 Task: Find connections with filter location Araguari with filter topic #Investingwith filter profile language French with filter current company Hire Rightt - Executive Search with filter school Acropolis Institute of Technology and Research, Manglia Chouraha, Indore with filter industry Musicians with filter service category Relocation with filter keywords title Sports Volunteer
Action: Mouse moved to (508, 96)
Screenshot: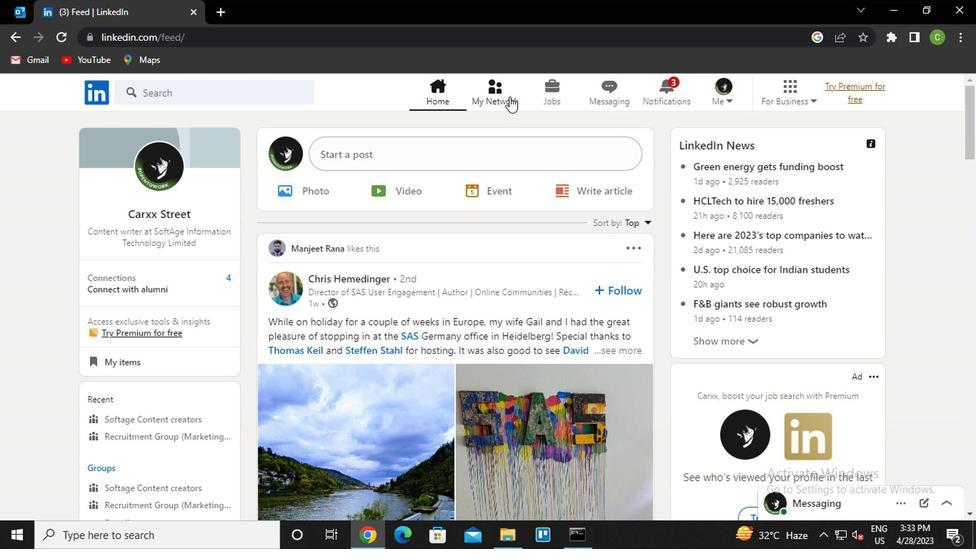
Action: Mouse pressed left at (508, 96)
Screenshot: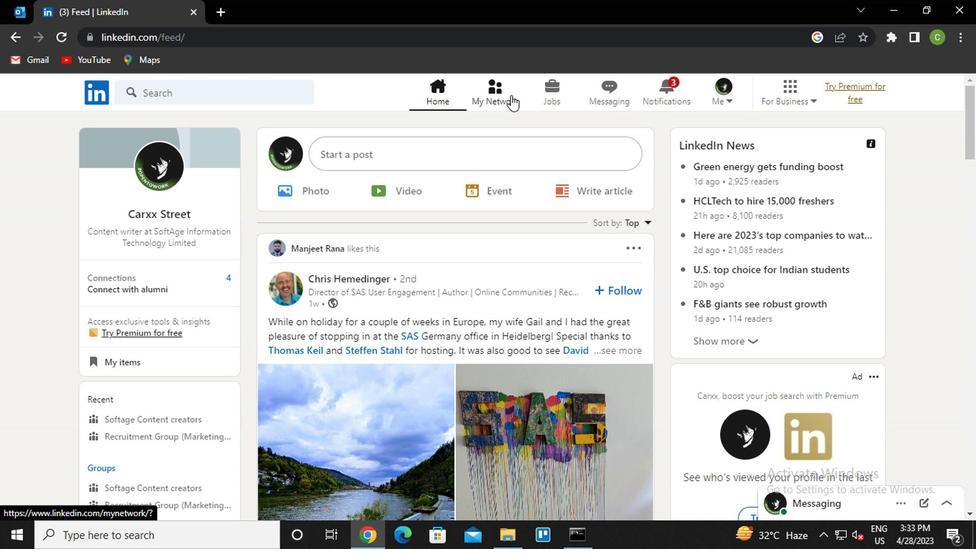 
Action: Mouse moved to (489, 90)
Screenshot: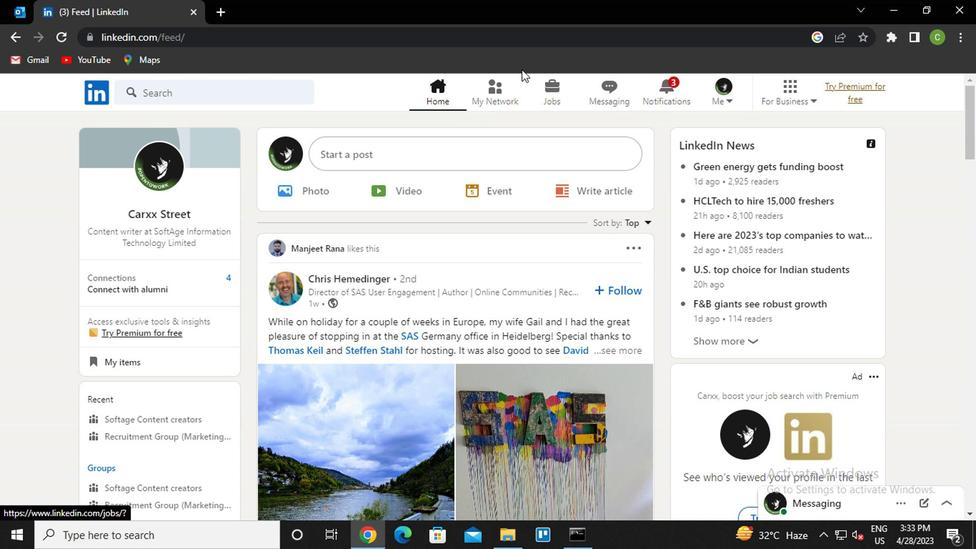 
Action: Mouse pressed left at (489, 90)
Screenshot: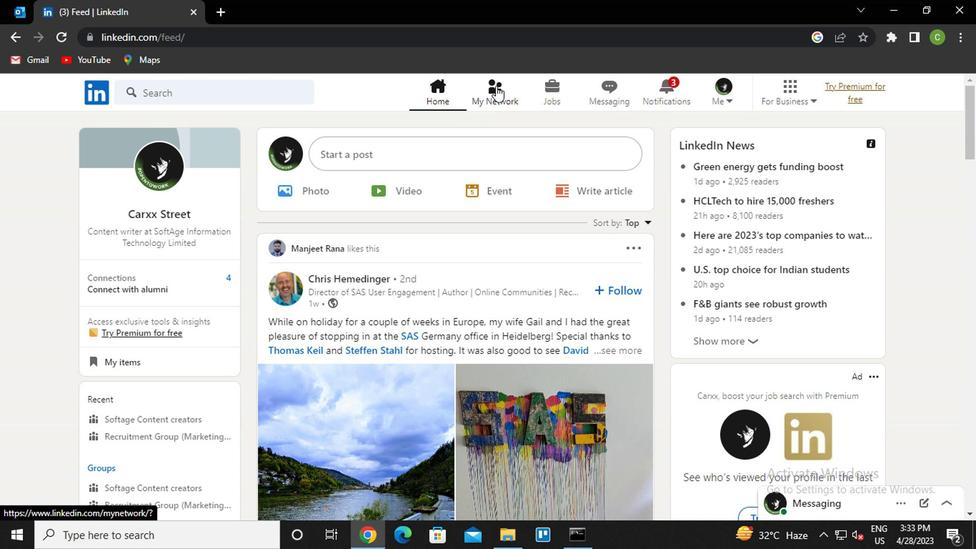 
Action: Mouse moved to (196, 174)
Screenshot: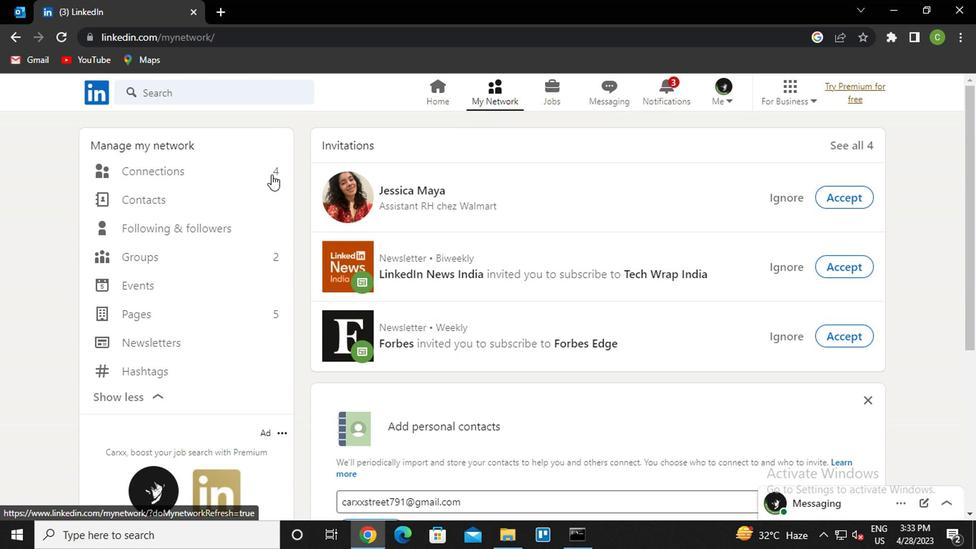 
Action: Mouse pressed left at (196, 174)
Screenshot: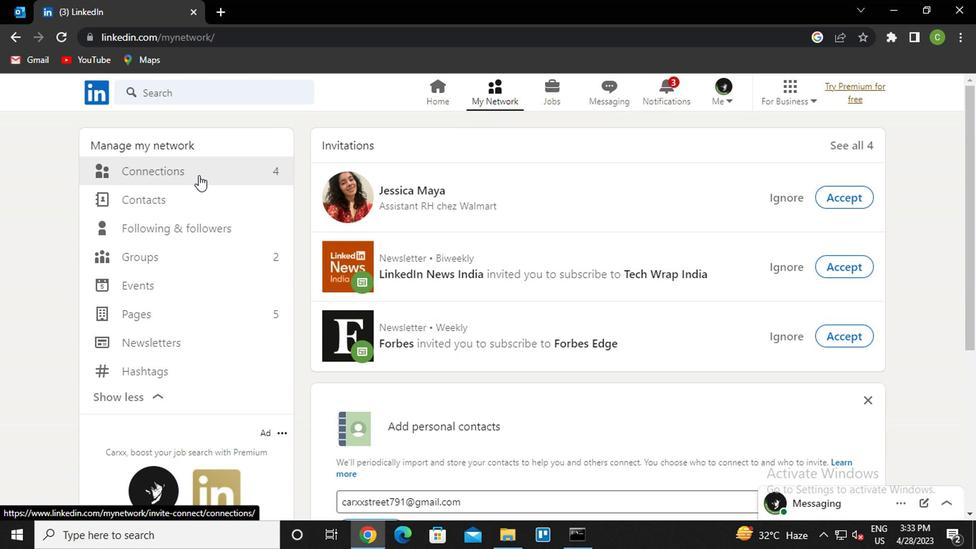 
Action: Mouse moved to (581, 173)
Screenshot: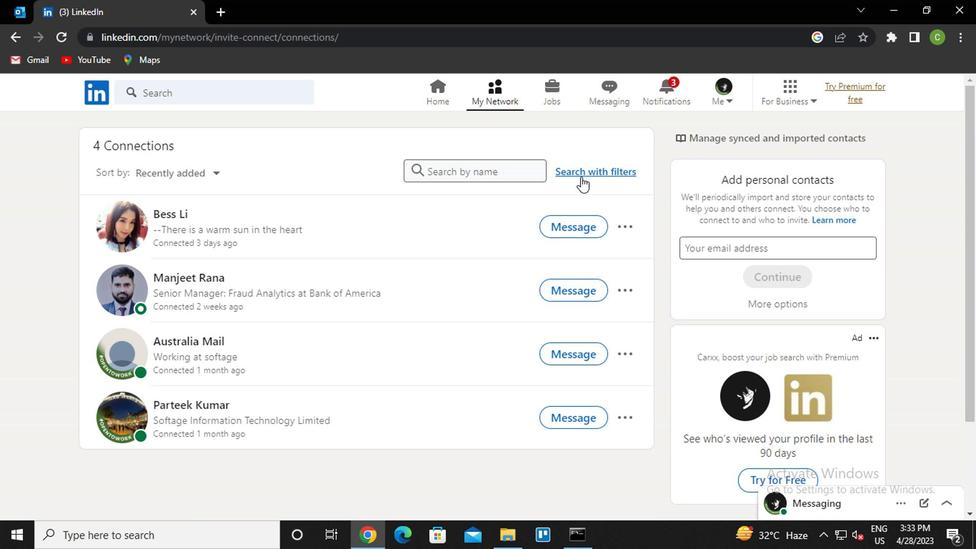 
Action: Mouse pressed left at (581, 173)
Screenshot: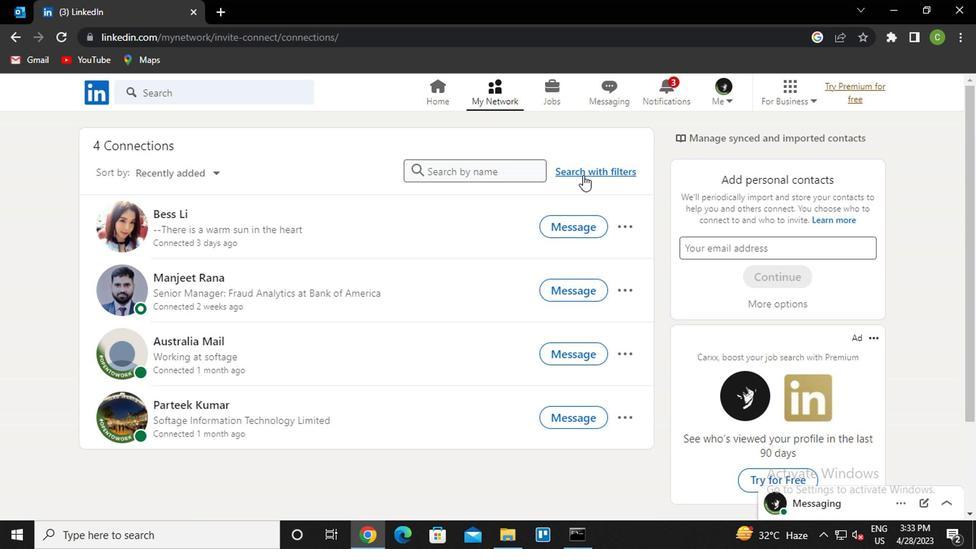 
Action: Mouse moved to (539, 130)
Screenshot: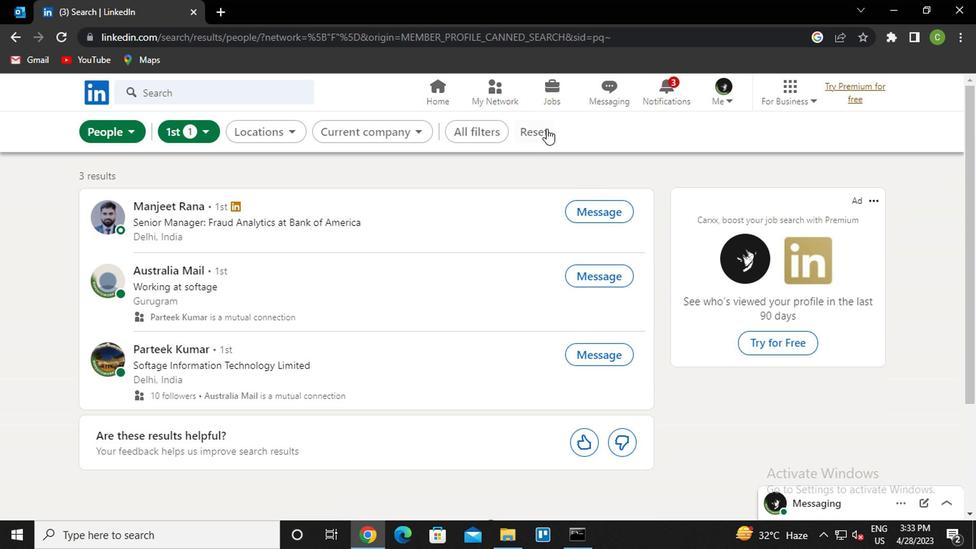 
Action: Mouse pressed left at (539, 130)
Screenshot: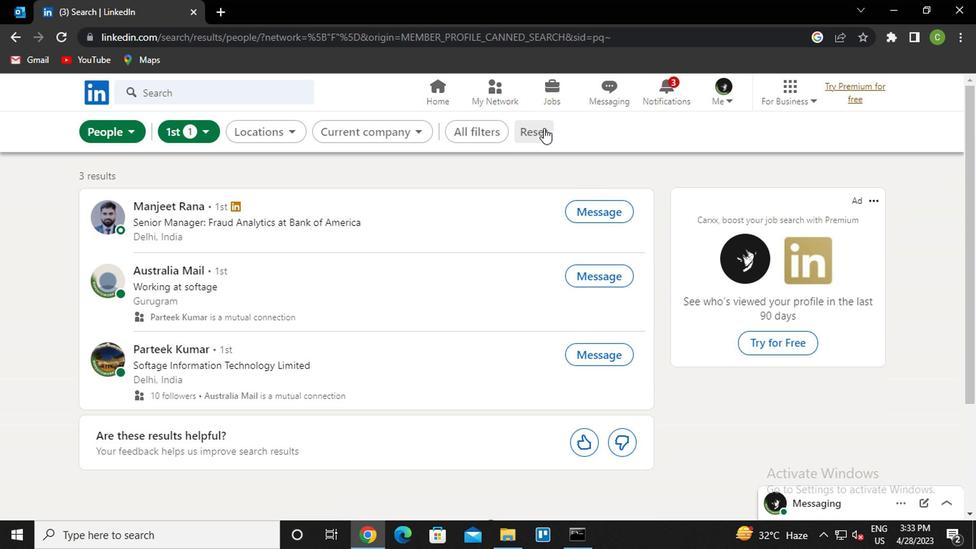
Action: Mouse moved to (508, 134)
Screenshot: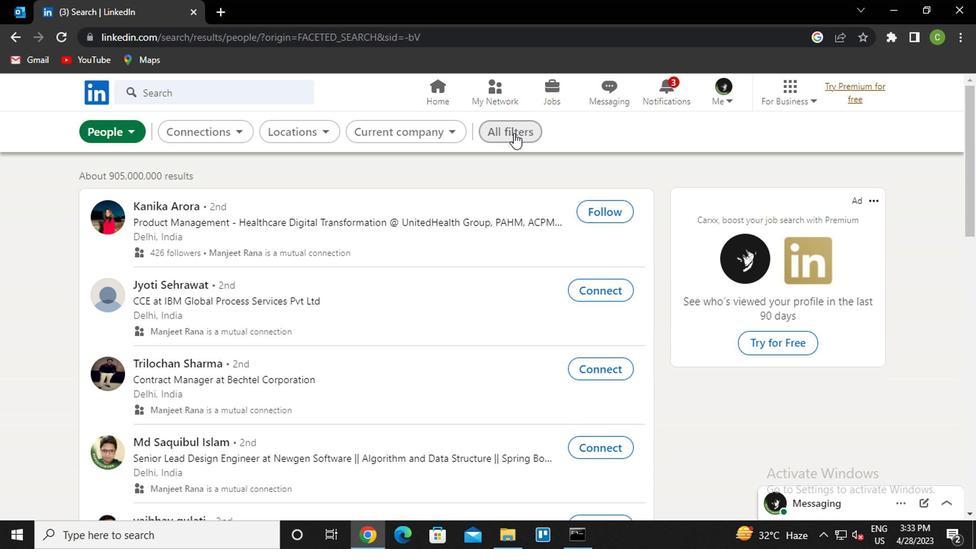
Action: Mouse pressed left at (508, 134)
Screenshot: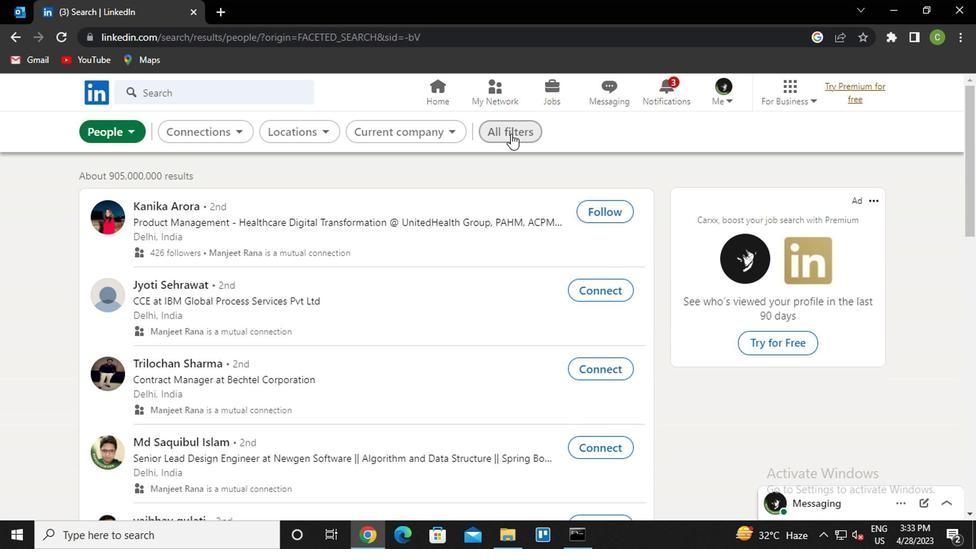 
Action: Mouse moved to (620, 225)
Screenshot: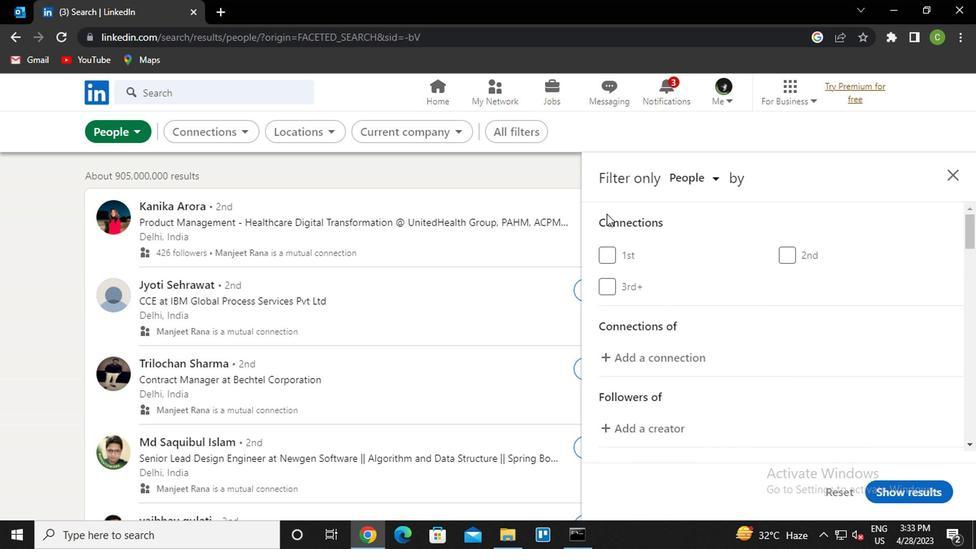
Action: Mouse scrolled (620, 224) with delta (0, 0)
Screenshot: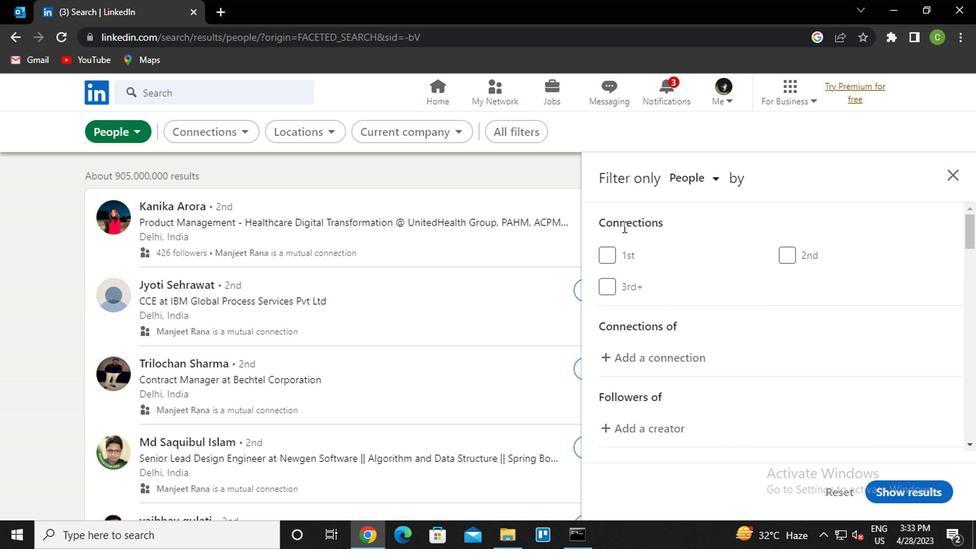 
Action: Mouse scrolled (620, 224) with delta (0, 0)
Screenshot: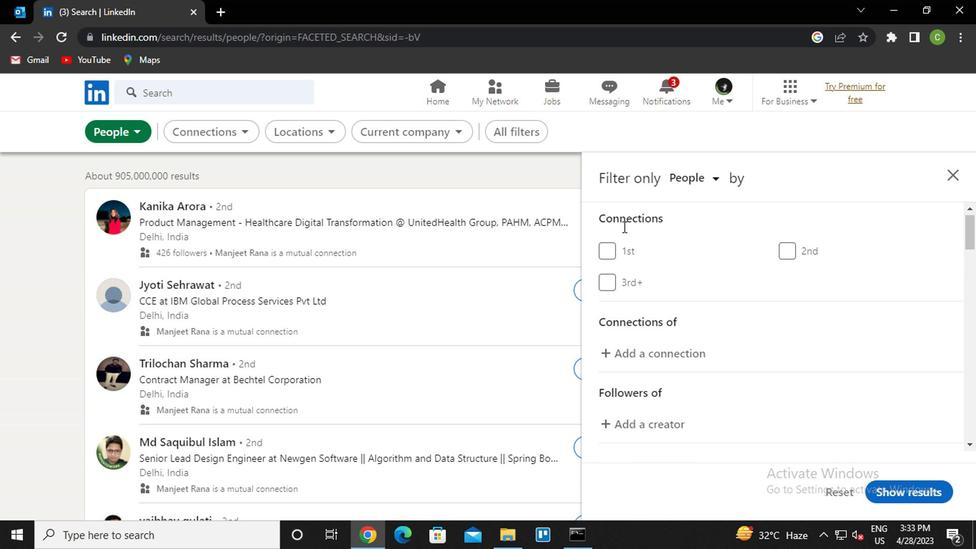 
Action: Mouse scrolled (620, 224) with delta (0, 0)
Screenshot: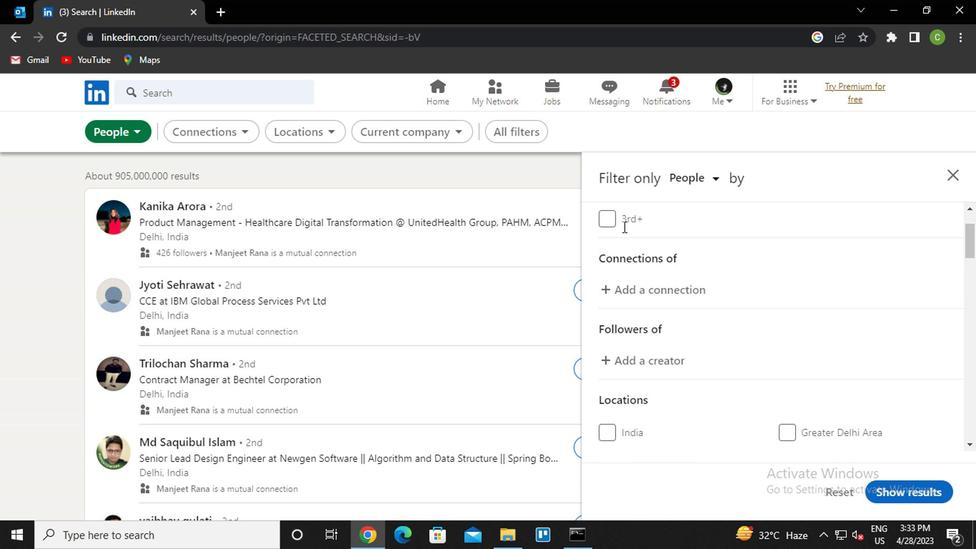
Action: Mouse moved to (802, 346)
Screenshot: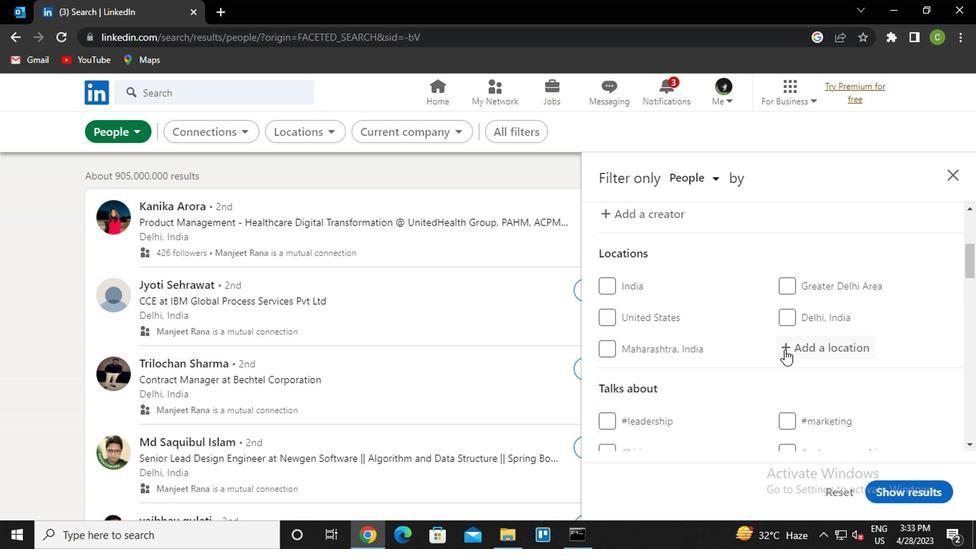 
Action: Mouse pressed left at (802, 346)
Screenshot: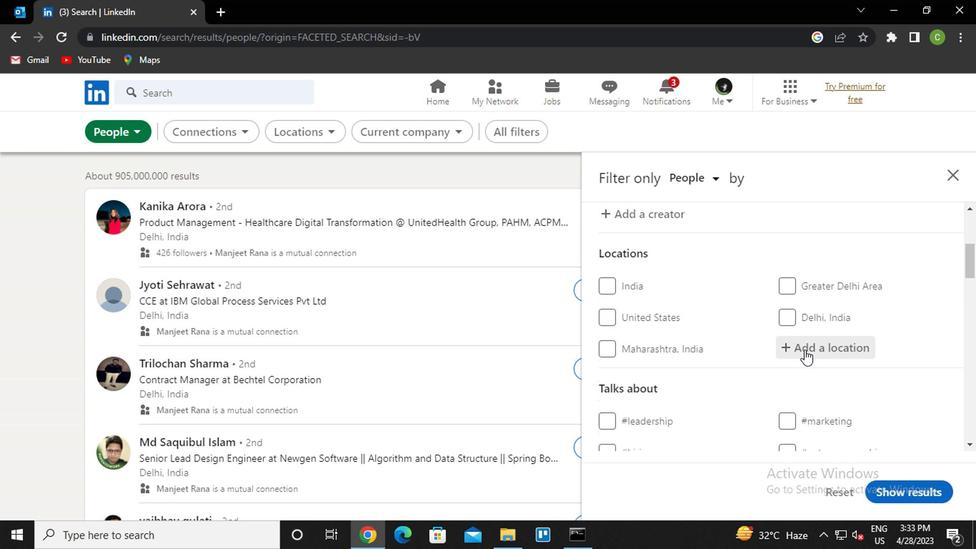 
Action: Key pressed <Key.caps_lock>a<Key.caps_lock>raguari<Key.down><Key.enter>
Screenshot: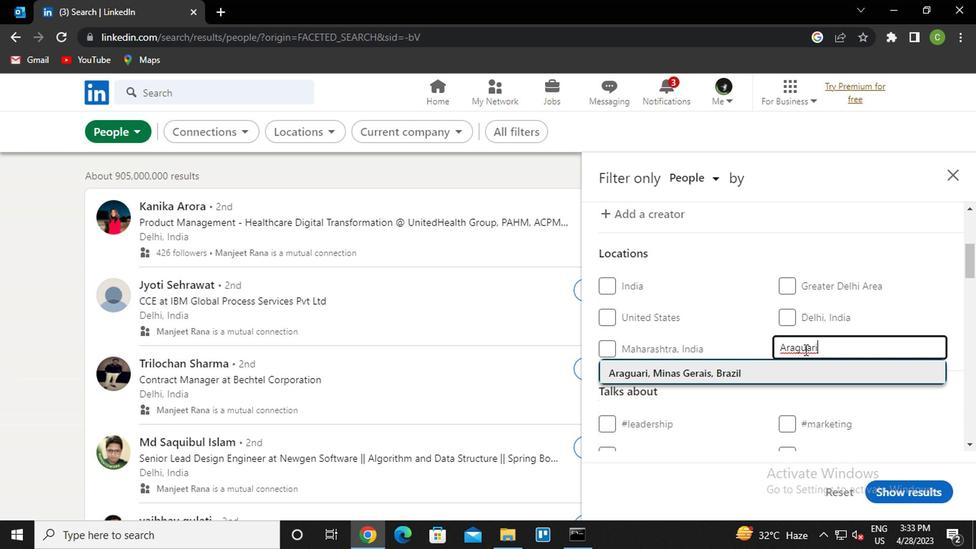 
Action: Mouse scrolled (802, 345) with delta (0, 0)
Screenshot: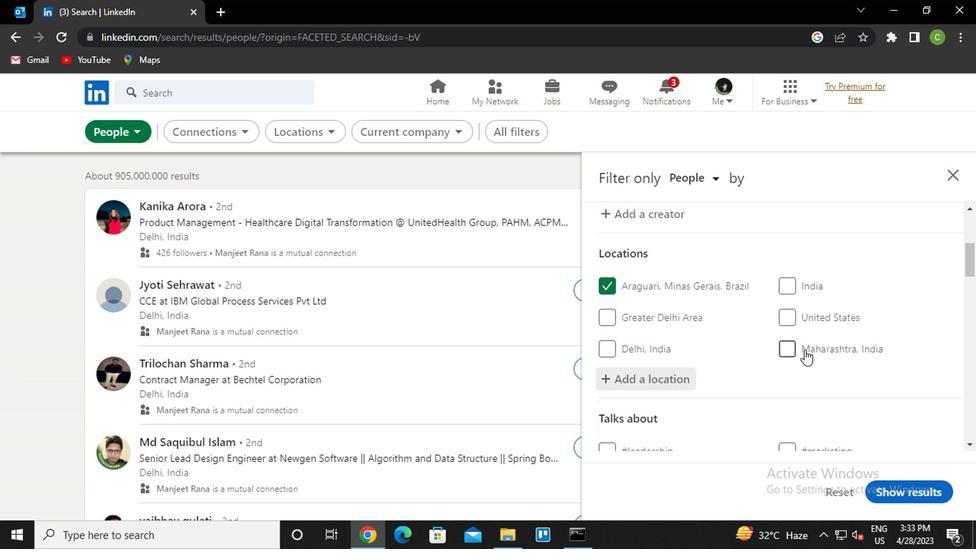 
Action: Mouse scrolled (802, 345) with delta (0, 0)
Screenshot: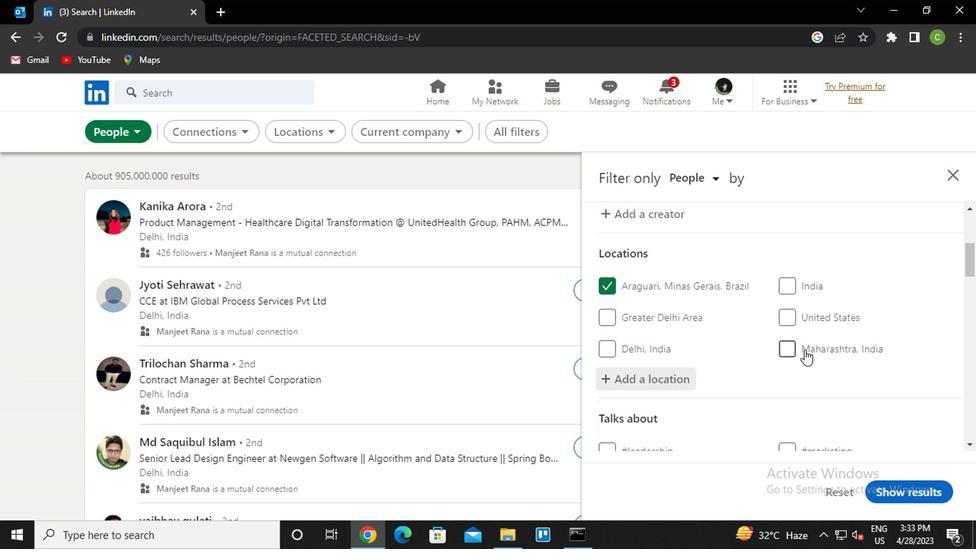
Action: Mouse moved to (823, 374)
Screenshot: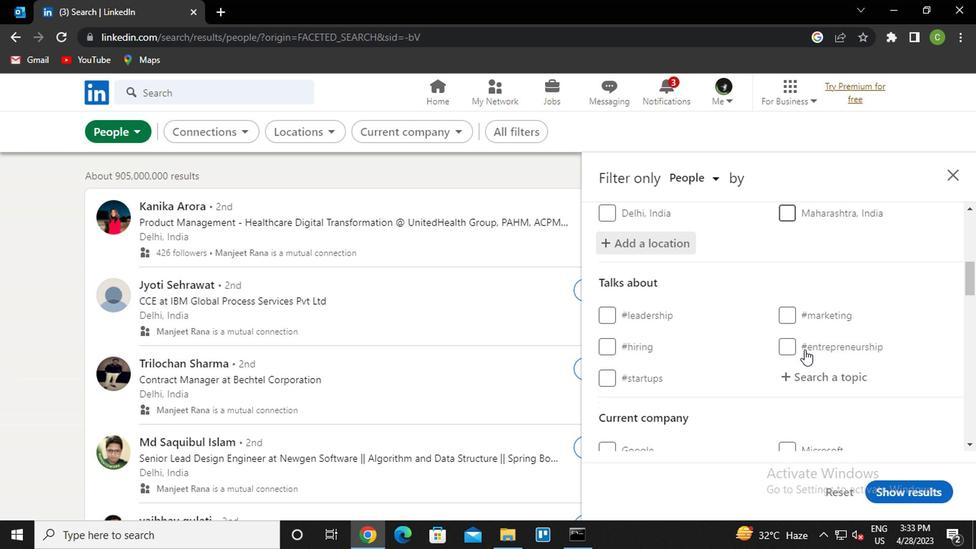 
Action: Mouse pressed left at (823, 374)
Screenshot: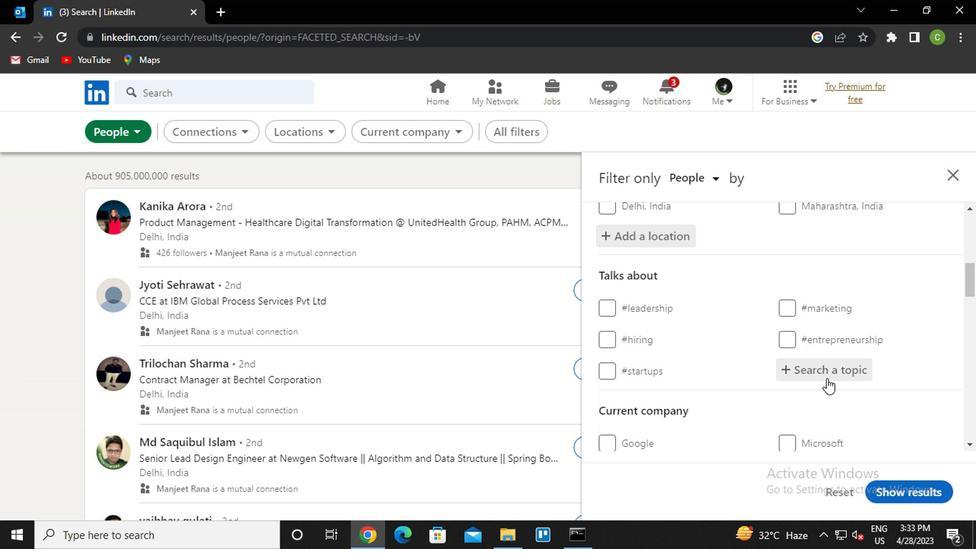 
Action: Key pressed invet<Key.backspace>sting<Key.down><Key.enter>
Screenshot: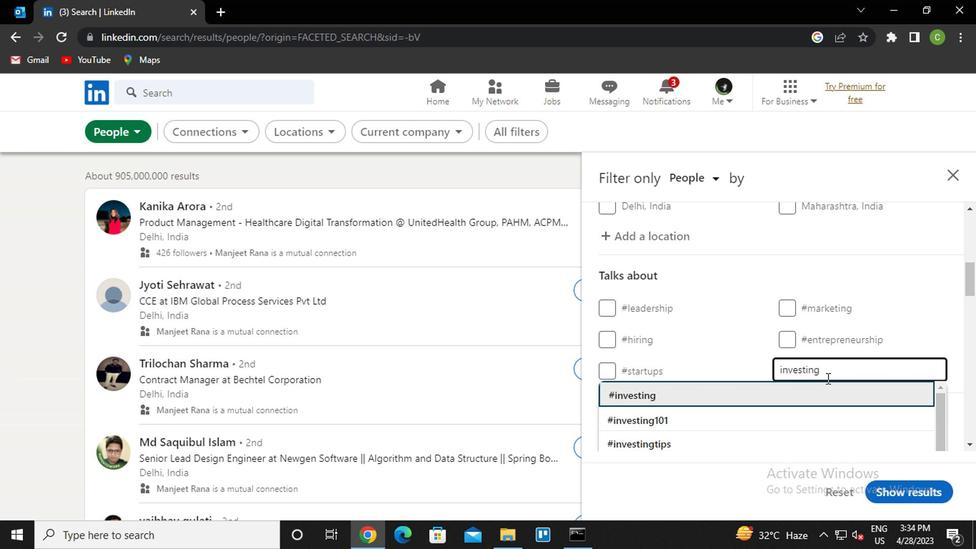 
Action: Mouse scrolled (823, 373) with delta (0, -1)
Screenshot: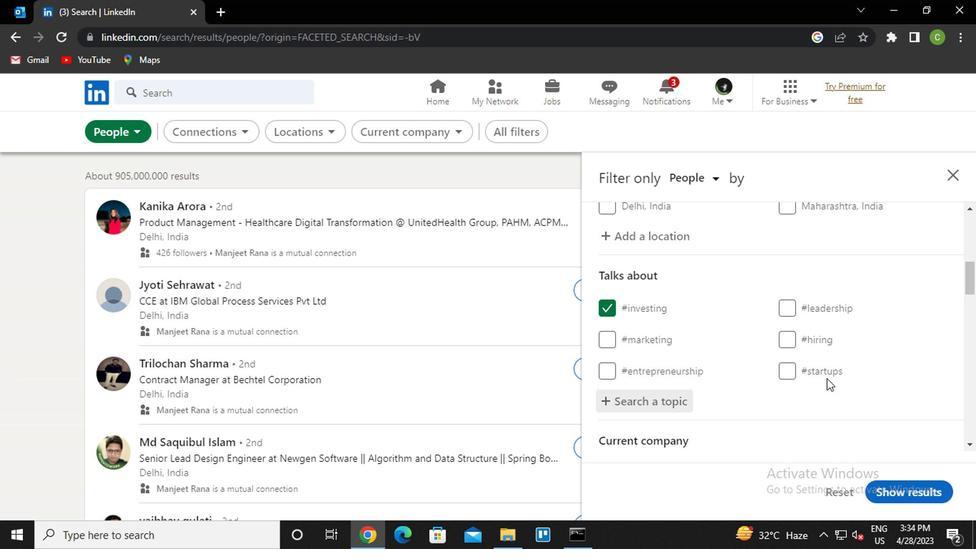 
Action: Mouse scrolled (823, 373) with delta (0, -1)
Screenshot: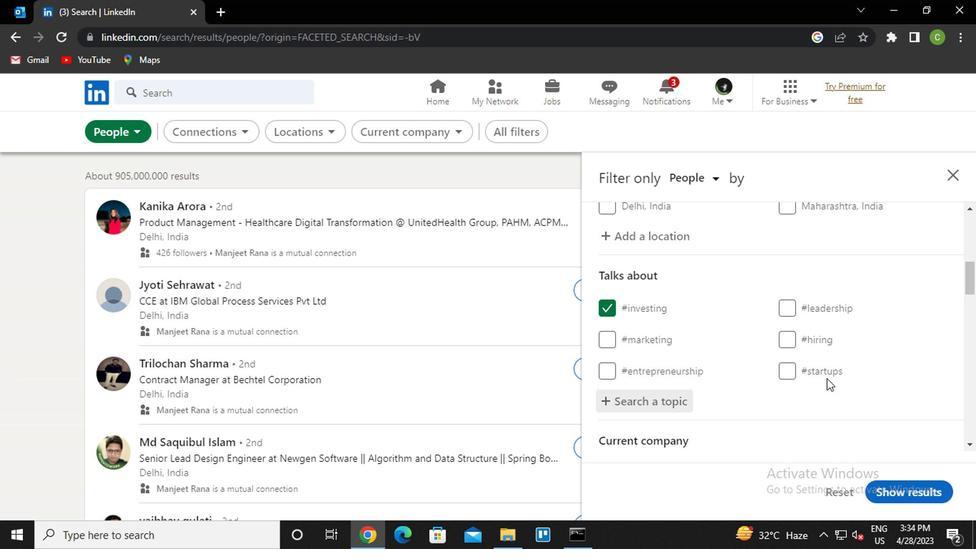 
Action: Mouse scrolled (823, 373) with delta (0, -1)
Screenshot: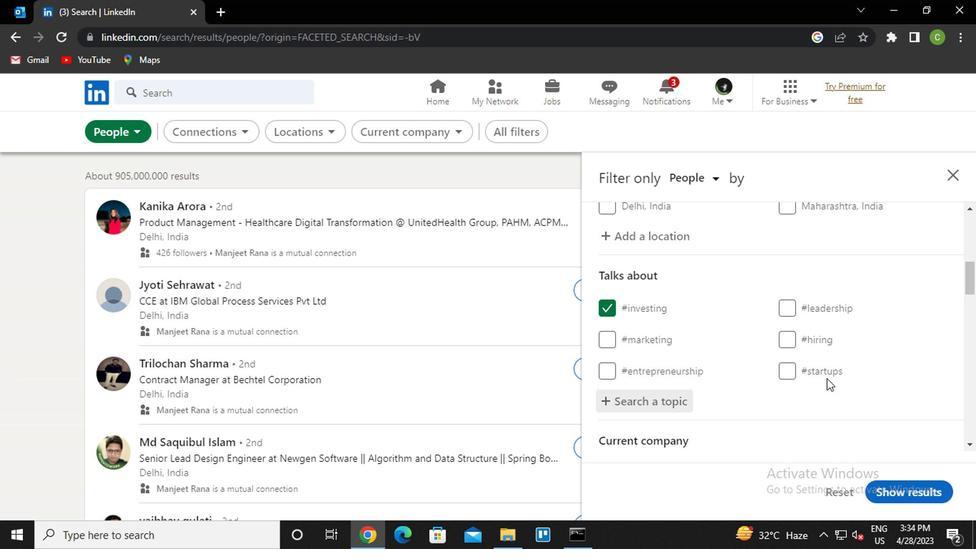 
Action: Mouse scrolled (823, 373) with delta (0, -1)
Screenshot: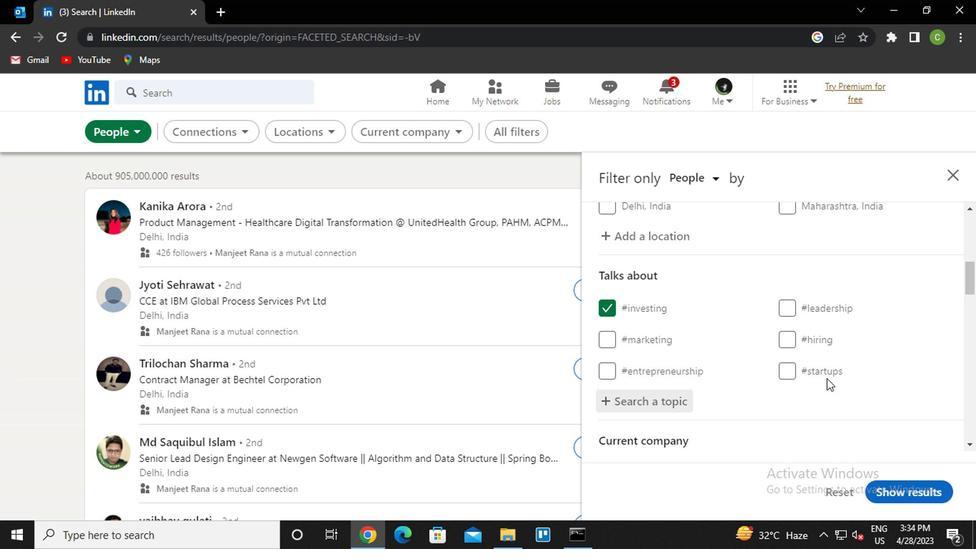 
Action: Mouse scrolled (823, 373) with delta (0, -1)
Screenshot: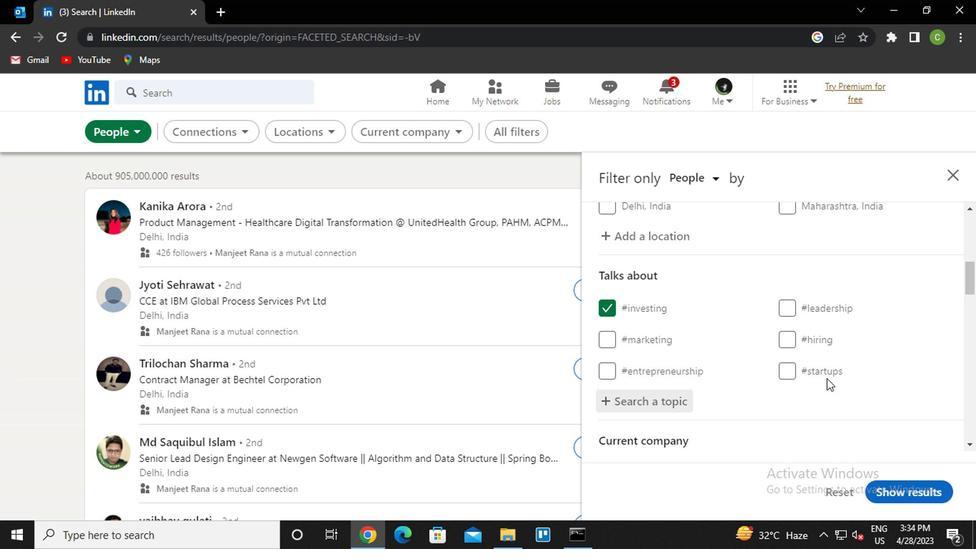 
Action: Mouse scrolled (823, 373) with delta (0, -1)
Screenshot: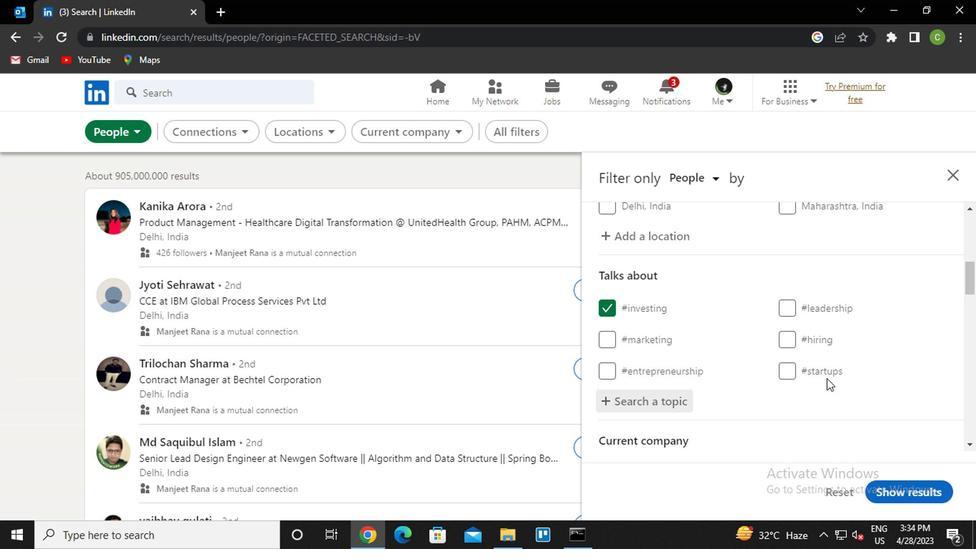 
Action: Mouse scrolled (823, 373) with delta (0, -1)
Screenshot: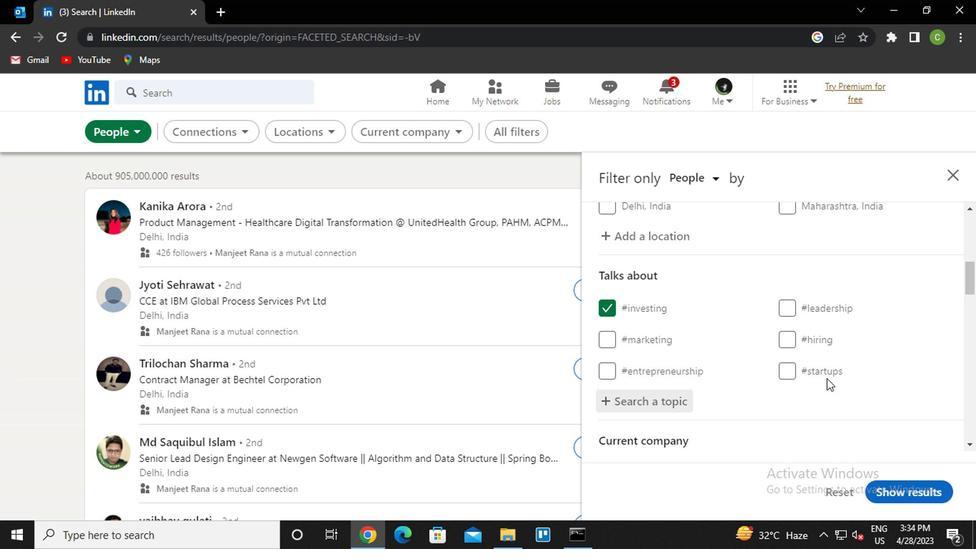 
Action: Mouse scrolled (823, 373) with delta (0, -1)
Screenshot: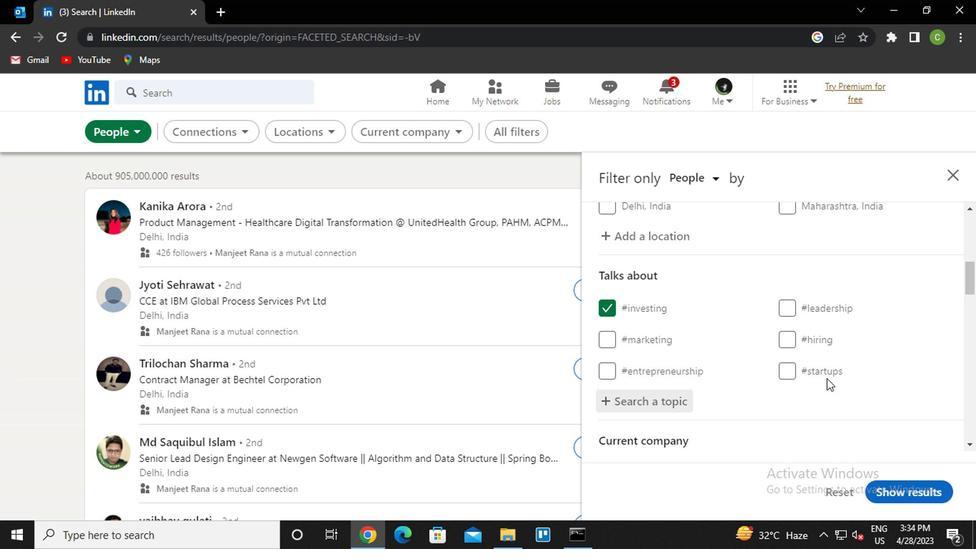 
Action: Mouse scrolled (823, 373) with delta (0, -1)
Screenshot: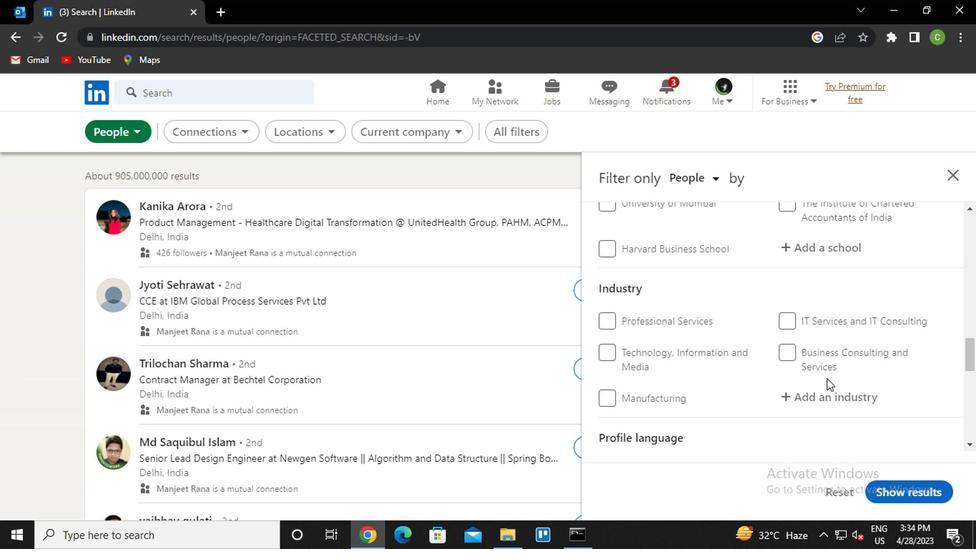 
Action: Mouse scrolled (823, 373) with delta (0, -1)
Screenshot: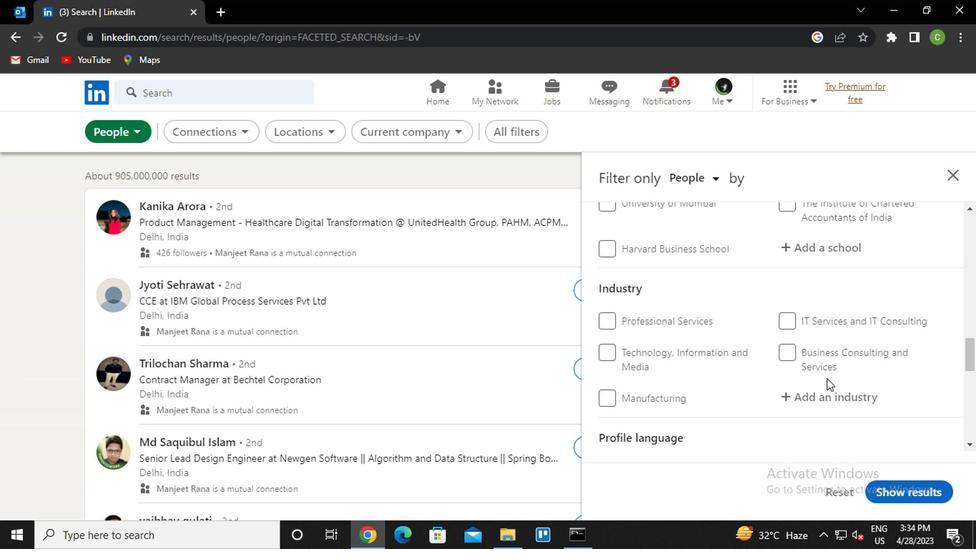 
Action: Mouse scrolled (823, 373) with delta (0, -1)
Screenshot: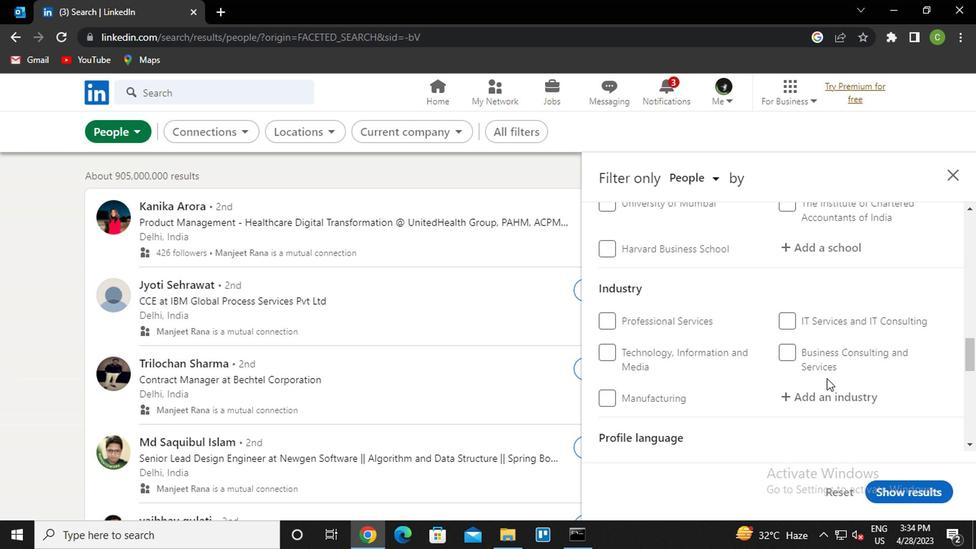 
Action: Mouse scrolled (823, 373) with delta (0, -1)
Screenshot: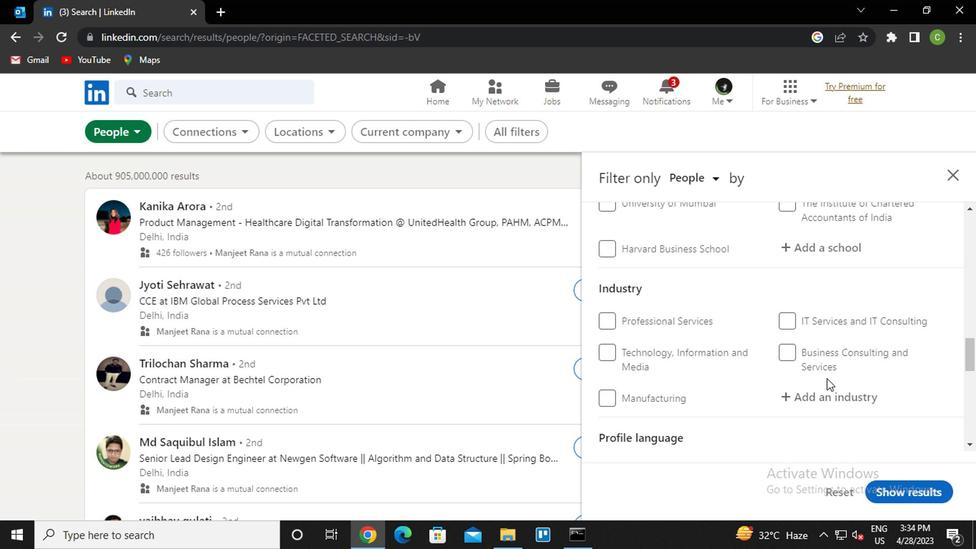 
Action: Mouse scrolled (823, 373) with delta (0, -1)
Screenshot: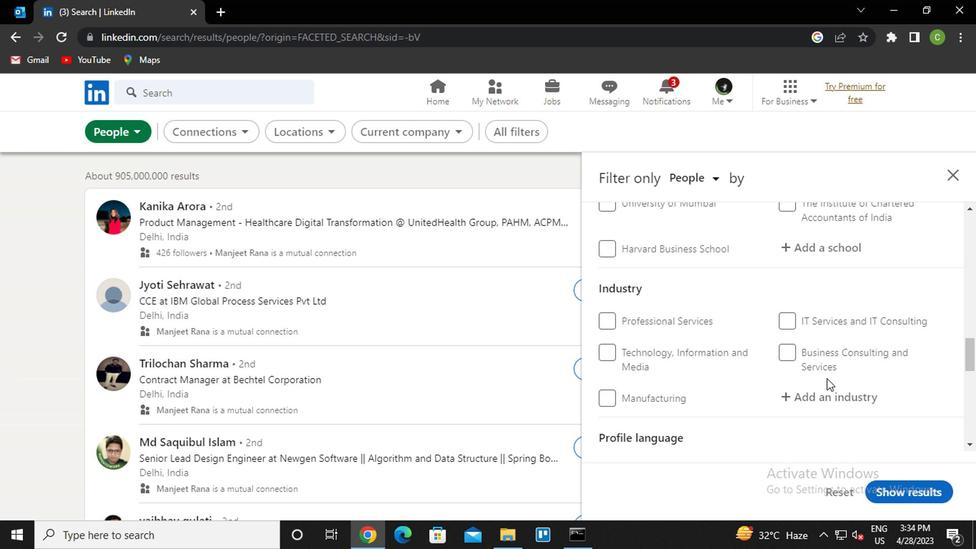 
Action: Mouse scrolled (823, 373) with delta (0, -1)
Screenshot: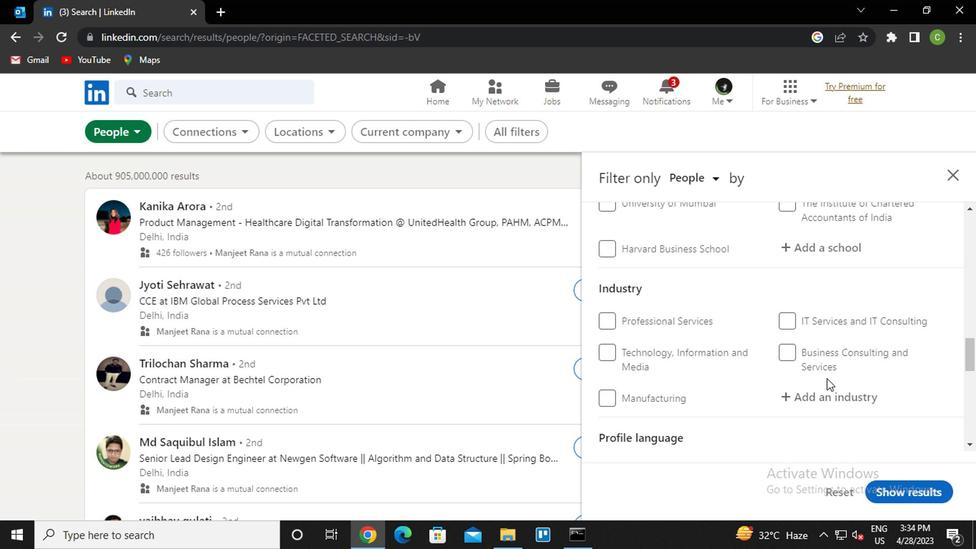 
Action: Mouse scrolled (823, 373) with delta (0, -1)
Screenshot: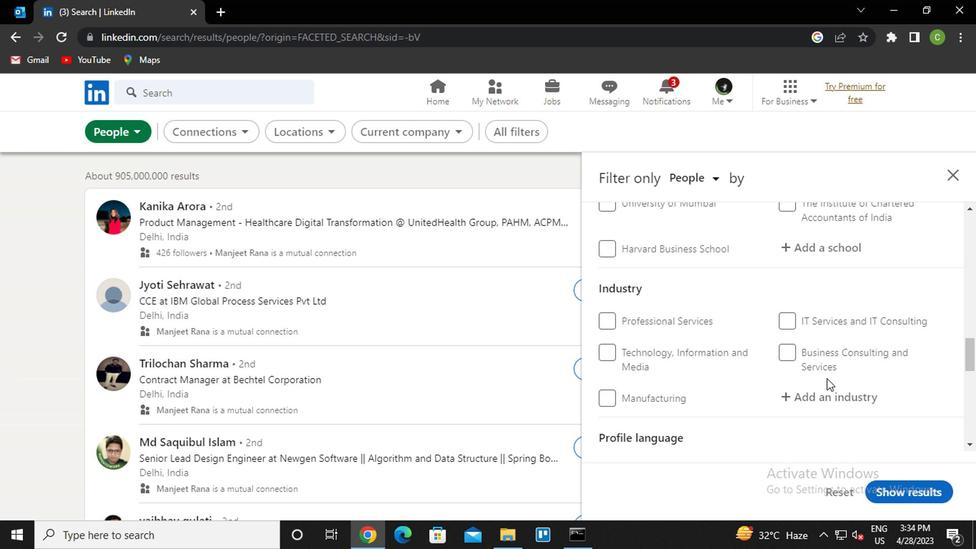 
Action: Mouse moved to (822, 351)
Screenshot: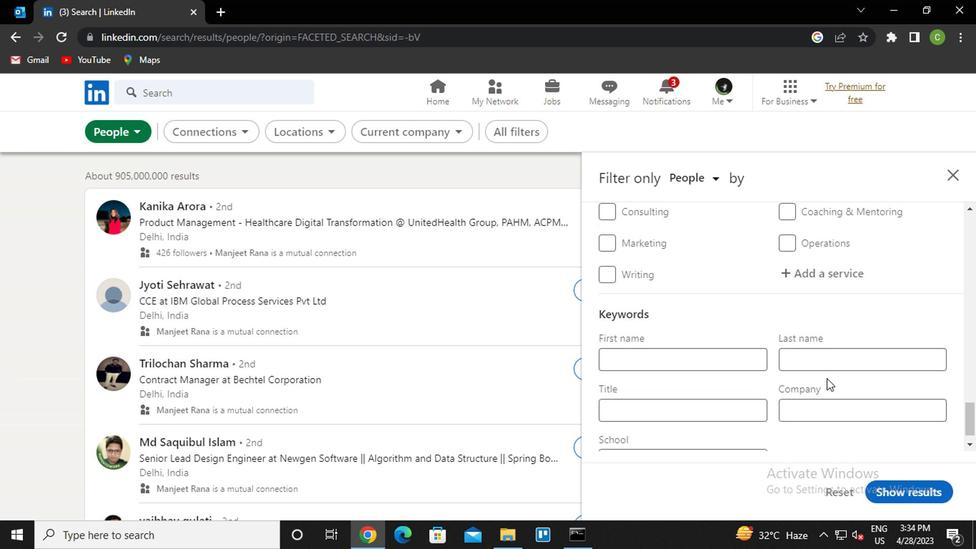 
Action: Mouse scrolled (822, 352) with delta (0, 1)
Screenshot: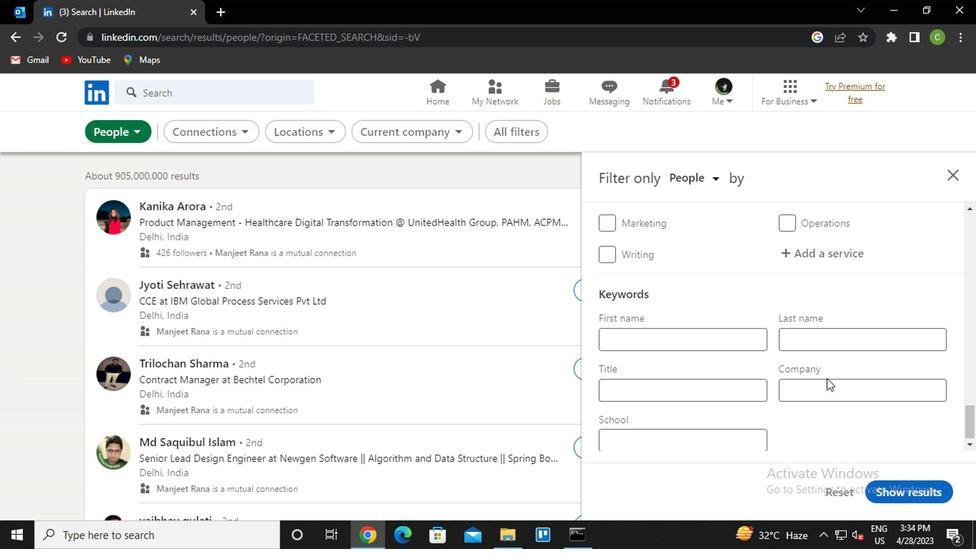 
Action: Mouse scrolled (822, 352) with delta (0, 1)
Screenshot: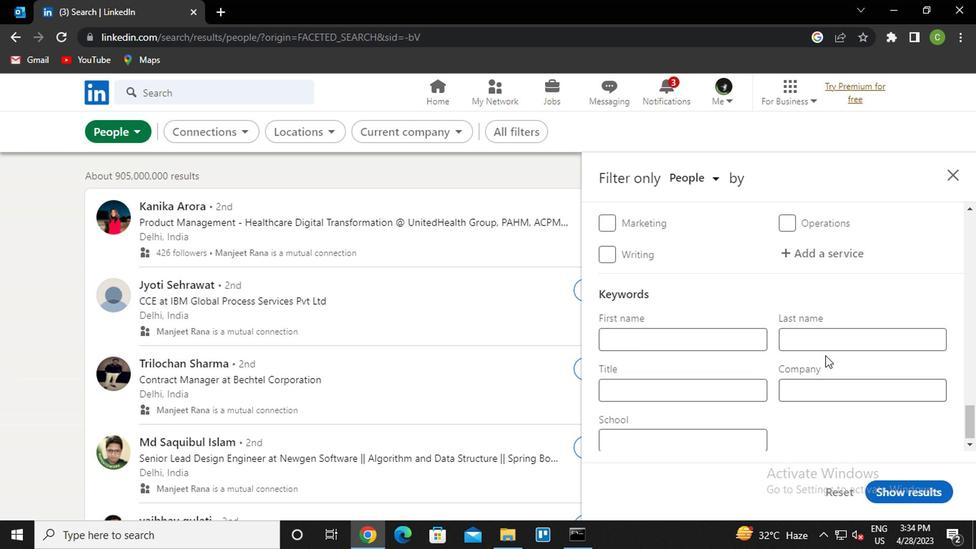 
Action: Mouse scrolled (822, 352) with delta (0, 1)
Screenshot: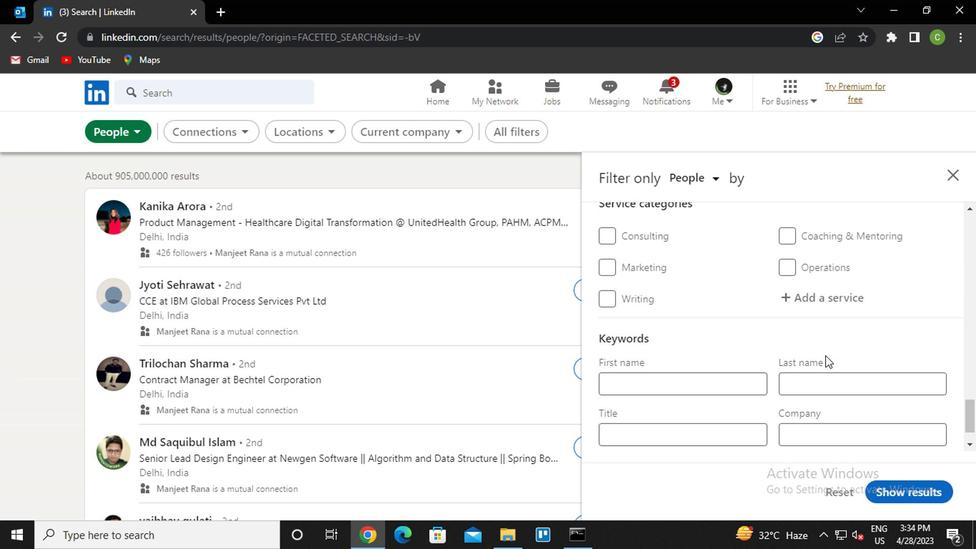 
Action: Mouse moved to (791, 317)
Screenshot: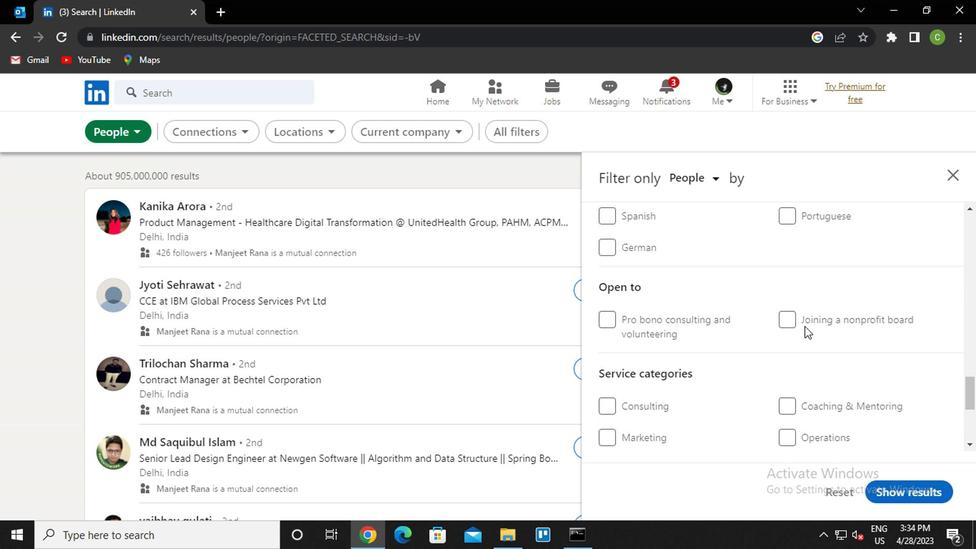 
Action: Mouse scrolled (791, 318) with delta (0, 0)
Screenshot: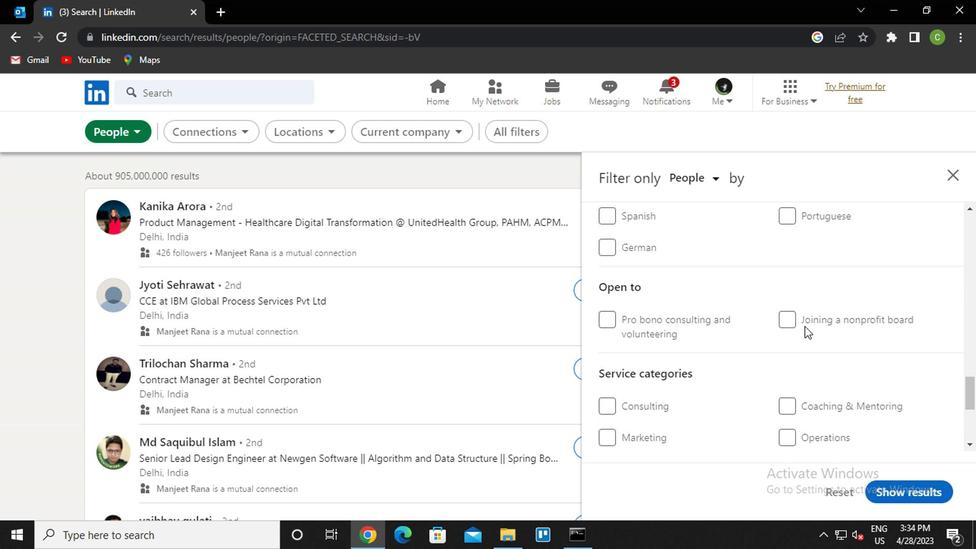 
Action: Mouse moved to (789, 317)
Screenshot: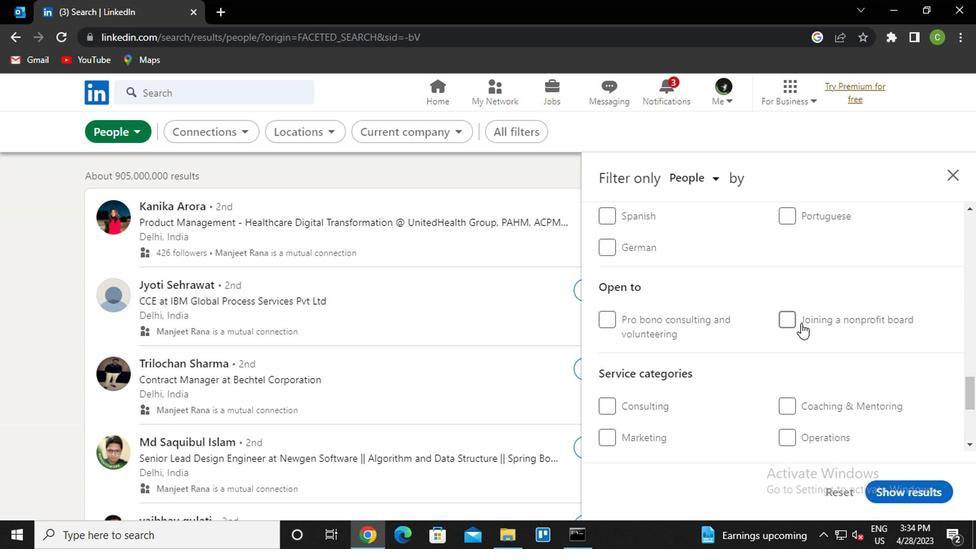 
Action: Mouse scrolled (789, 318) with delta (0, 0)
Screenshot: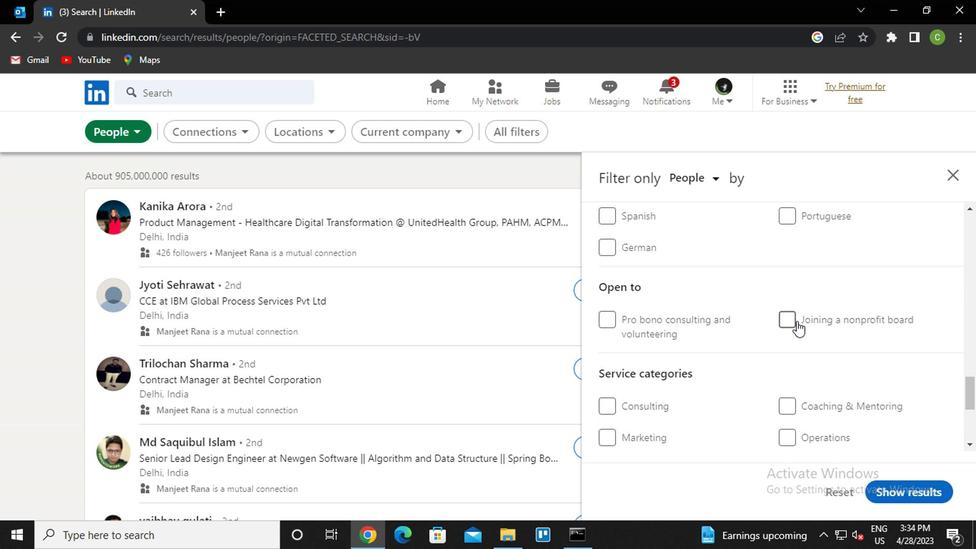 
Action: Mouse moved to (786, 328)
Screenshot: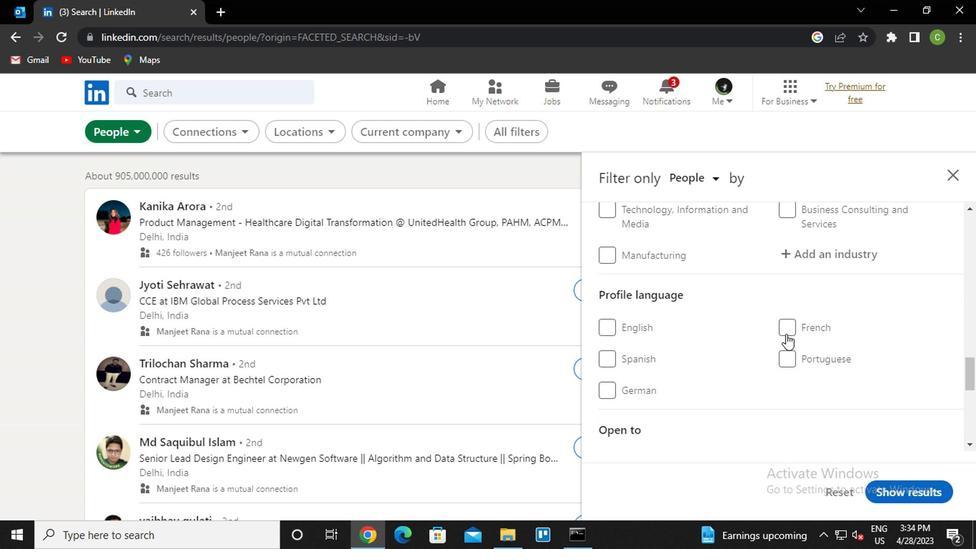 
Action: Mouse pressed left at (786, 328)
Screenshot: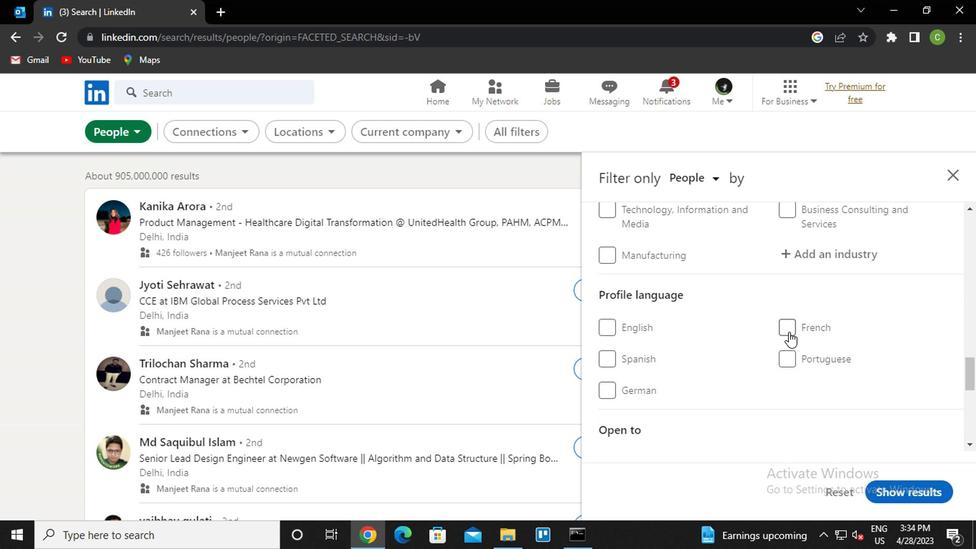 
Action: Mouse scrolled (786, 329) with delta (0, 1)
Screenshot: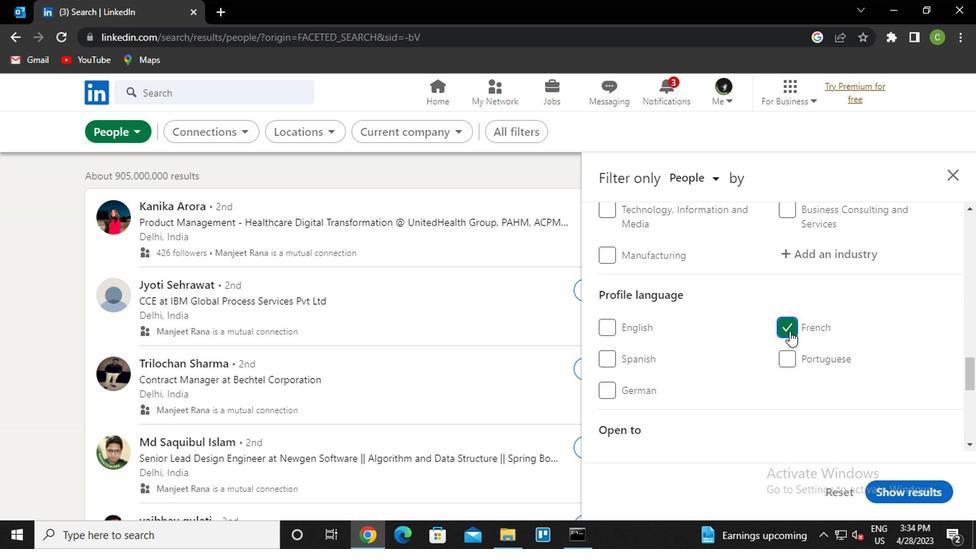 
Action: Mouse scrolled (786, 329) with delta (0, 1)
Screenshot: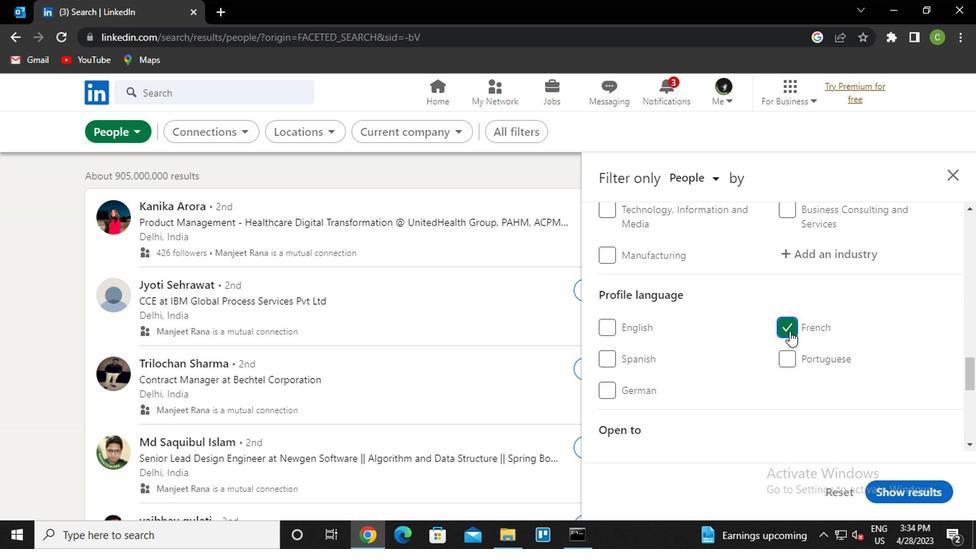 
Action: Mouse scrolled (786, 329) with delta (0, 1)
Screenshot: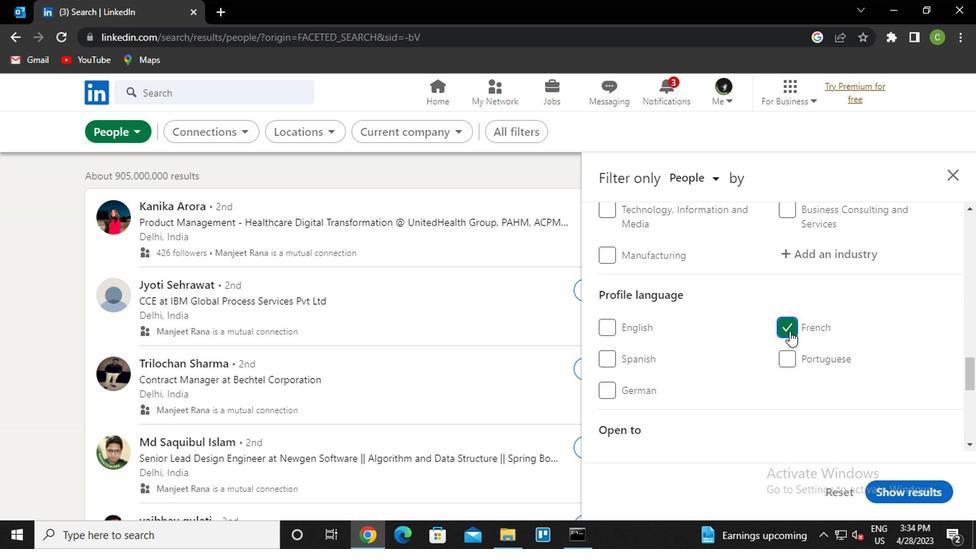 
Action: Mouse scrolled (786, 329) with delta (0, 1)
Screenshot: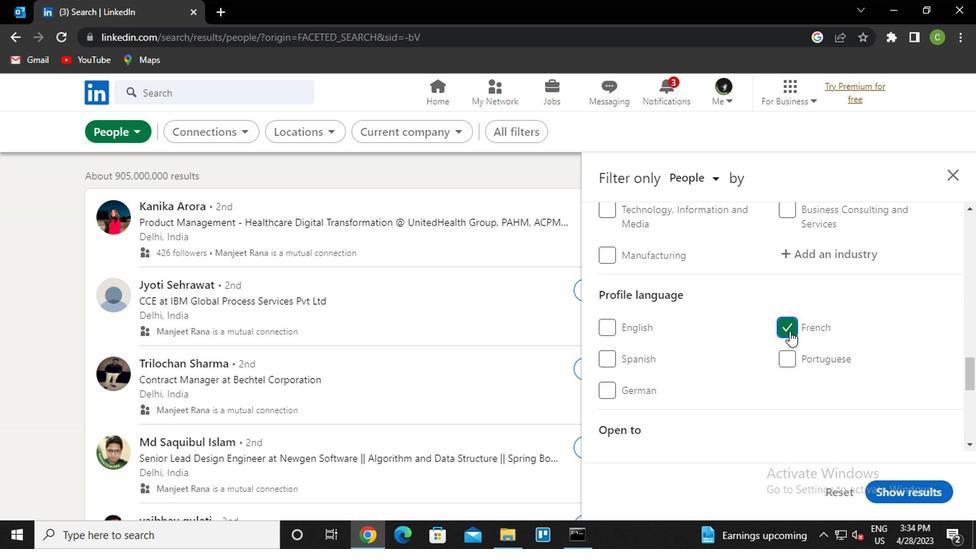 
Action: Mouse scrolled (786, 329) with delta (0, 1)
Screenshot: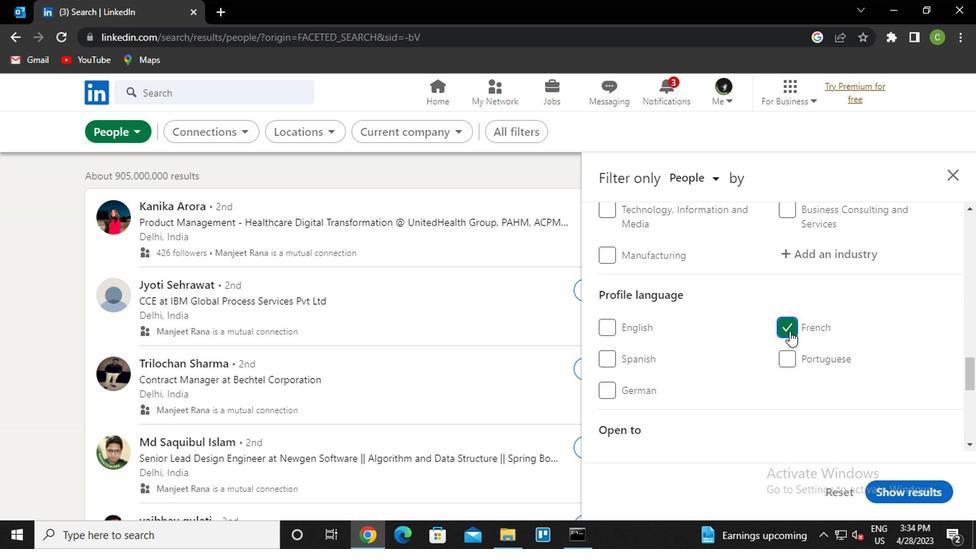 
Action: Mouse scrolled (786, 329) with delta (0, 1)
Screenshot: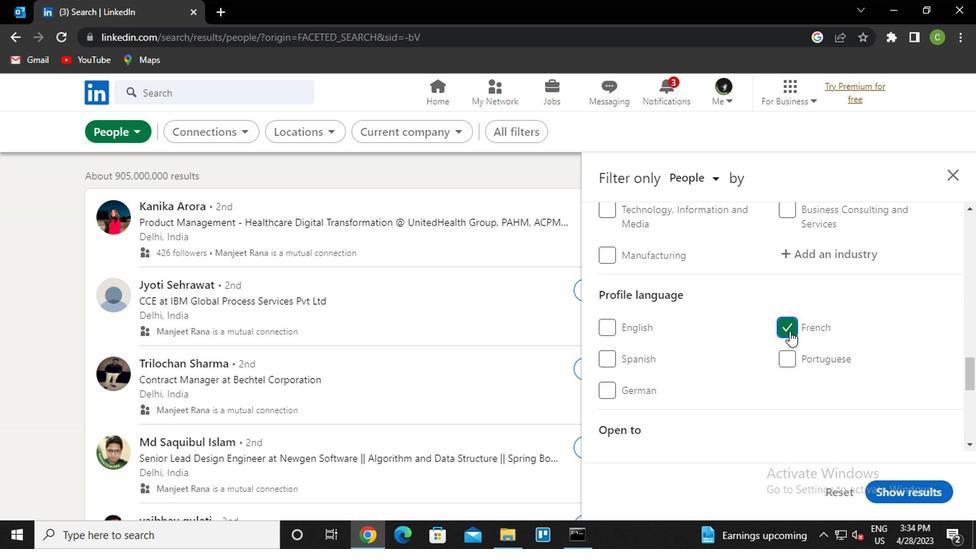 
Action: Mouse moved to (752, 324)
Screenshot: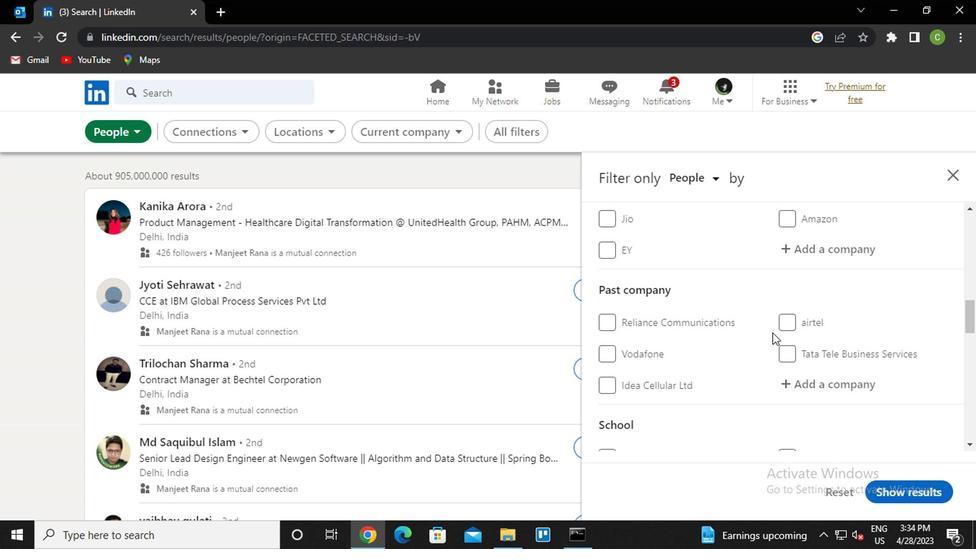 
Action: Mouse scrolled (752, 325) with delta (0, 1)
Screenshot: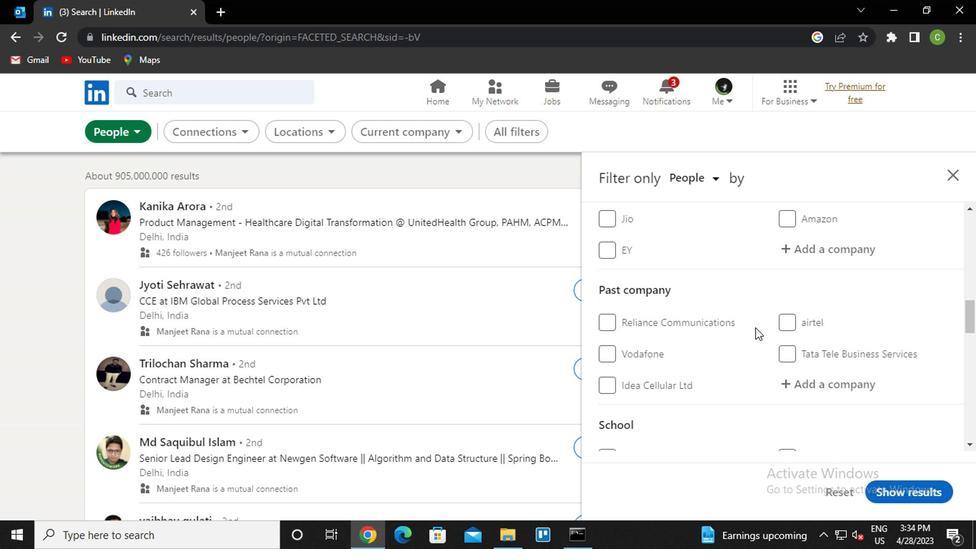 
Action: Mouse moved to (828, 320)
Screenshot: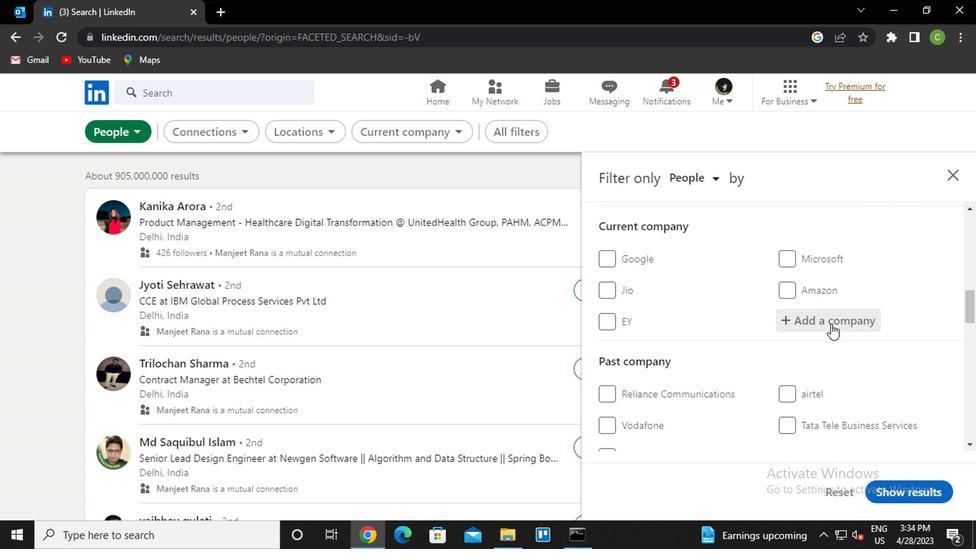 
Action: Mouse pressed left at (828, 320)
Screenshot: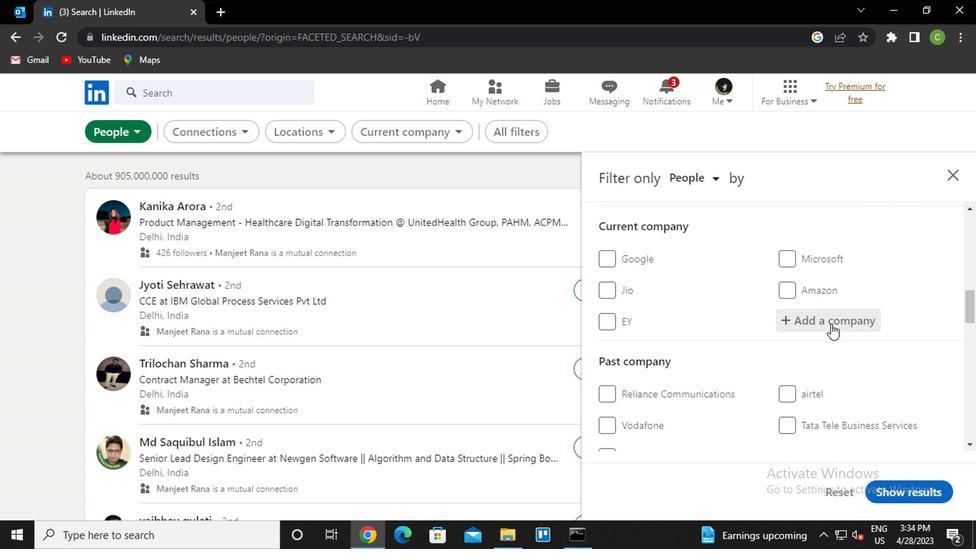 
Action: Key pressed <Key.caps_lock>r<Key.caps_lock>ightt<Key.space><Key.down><Key.enter>
Screenshot: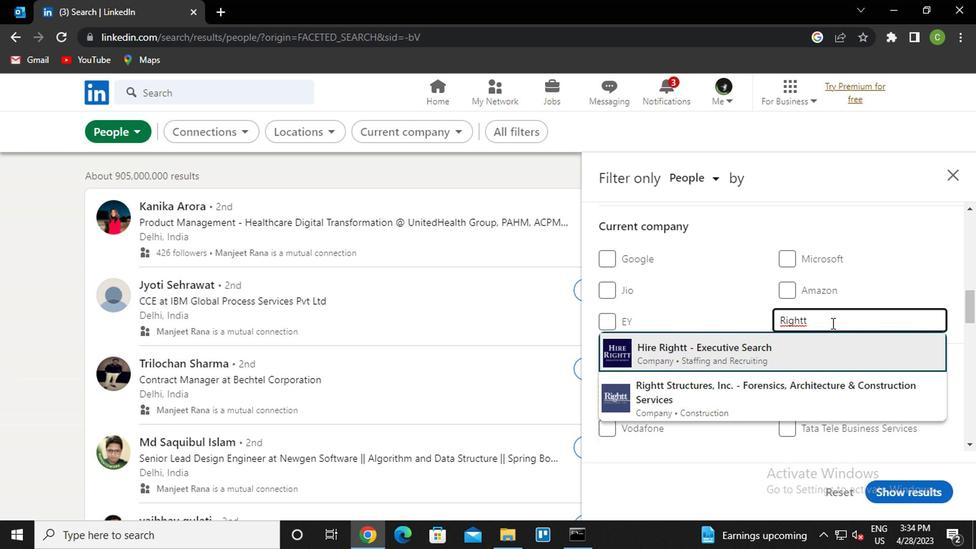 
Action: Mouse scrolled (828, 319) with delta (0, 0)
Screenshot: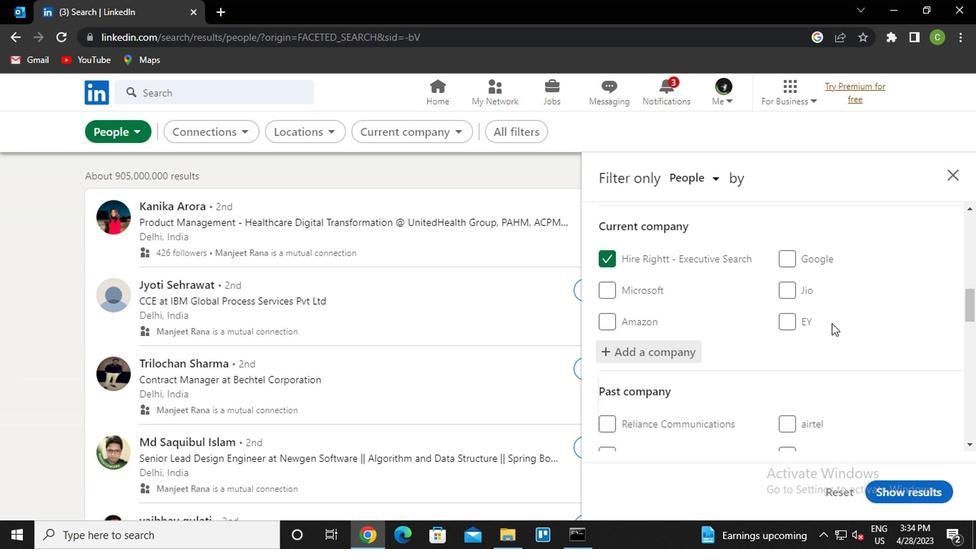
Action: Mouse scrolled (828, 319) with delta (0, 0)
Screenshot: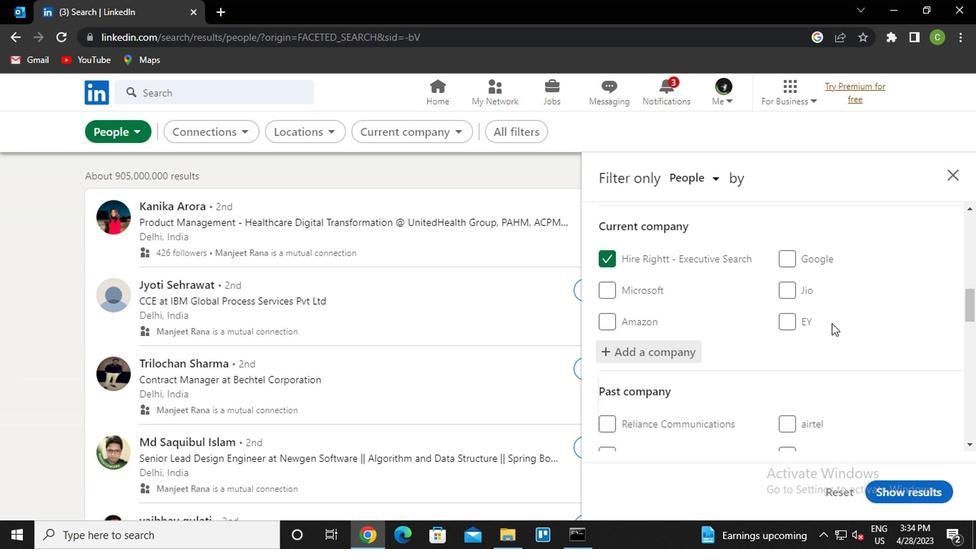 
Action: Mouse scrolled (828, 319) with delta (0, 0)
Screenshot: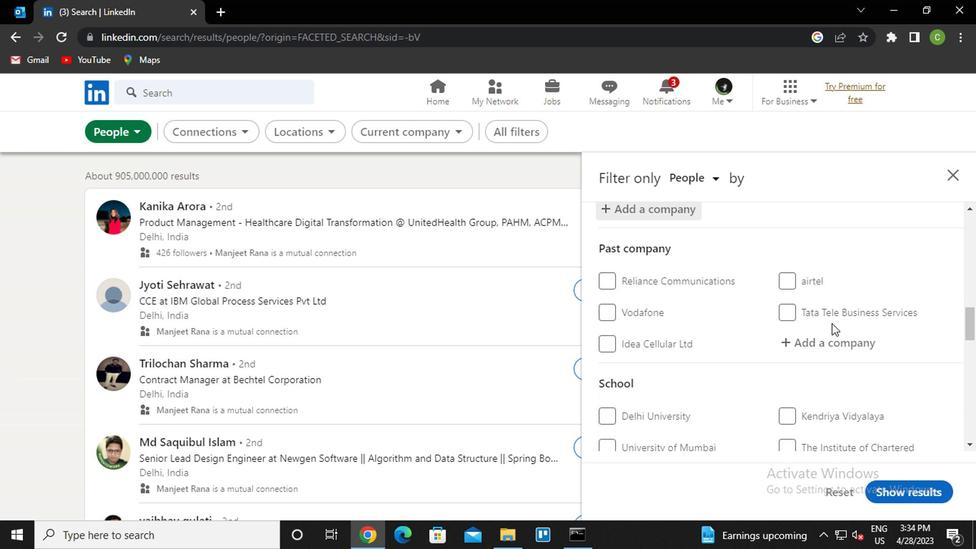
Action: Mouse scrolled (828, 319) with delta (0, 0)
Screenshot: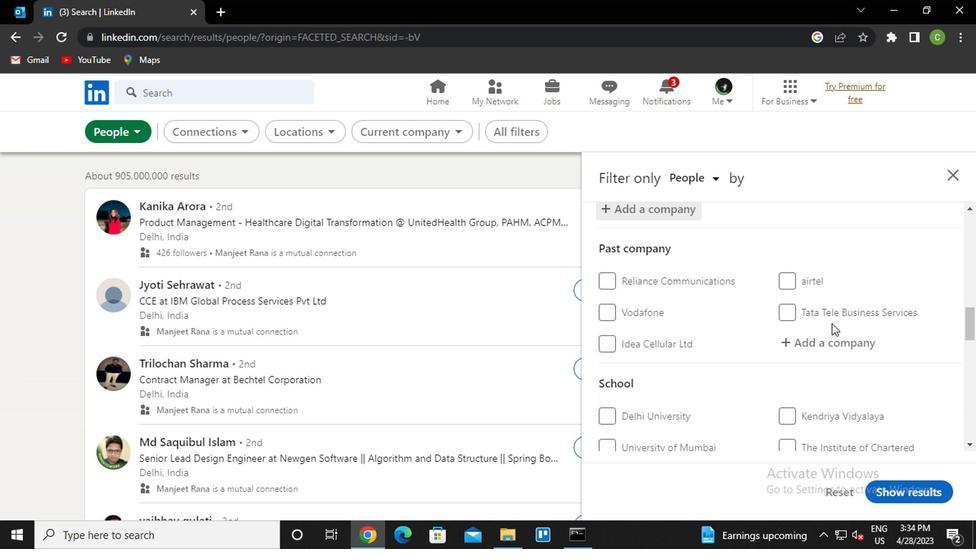 
Action: Mouse scrolled (828, 319) with delta (0, 0)
Screenshot: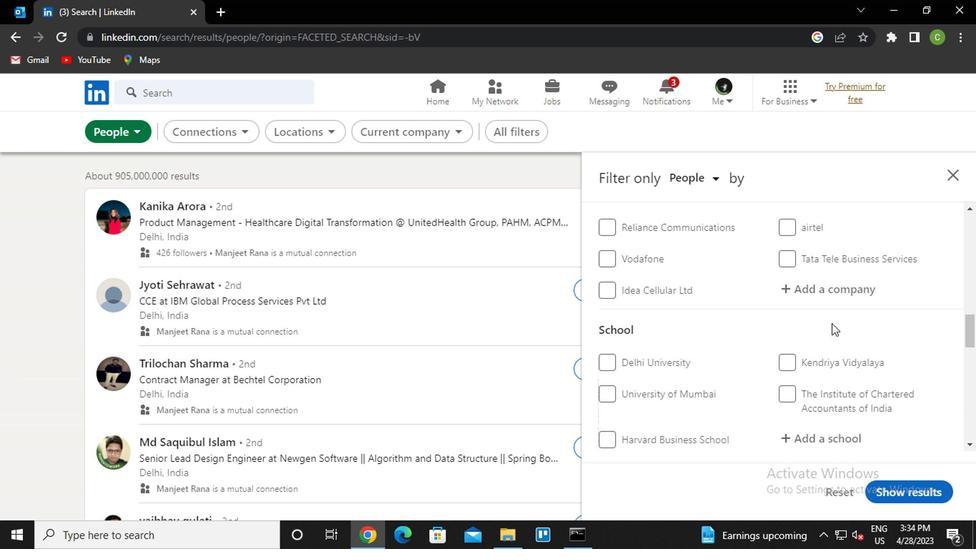 
Action: Mouse moved to (828, 279)
Screenshot: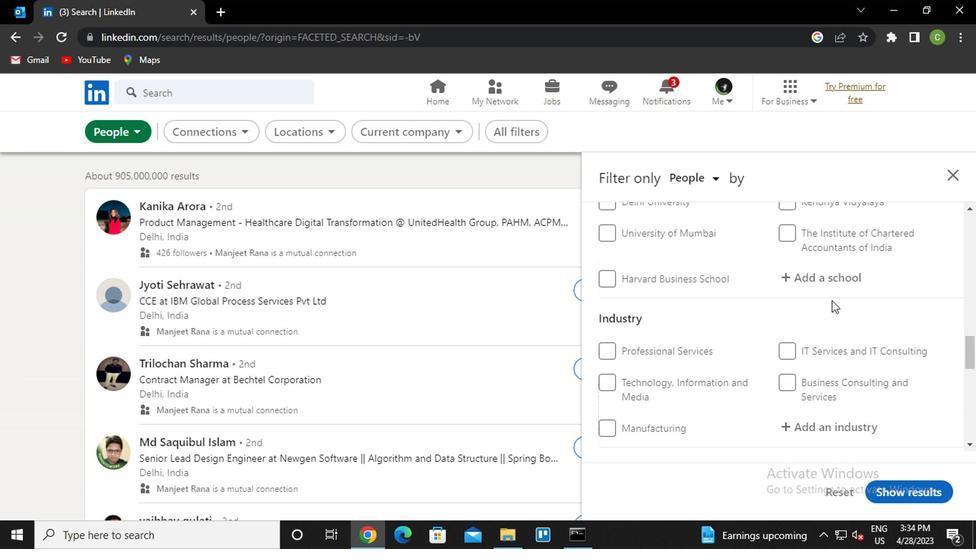 
Action: Mouse pressed left at (828, 279)
Screenshot: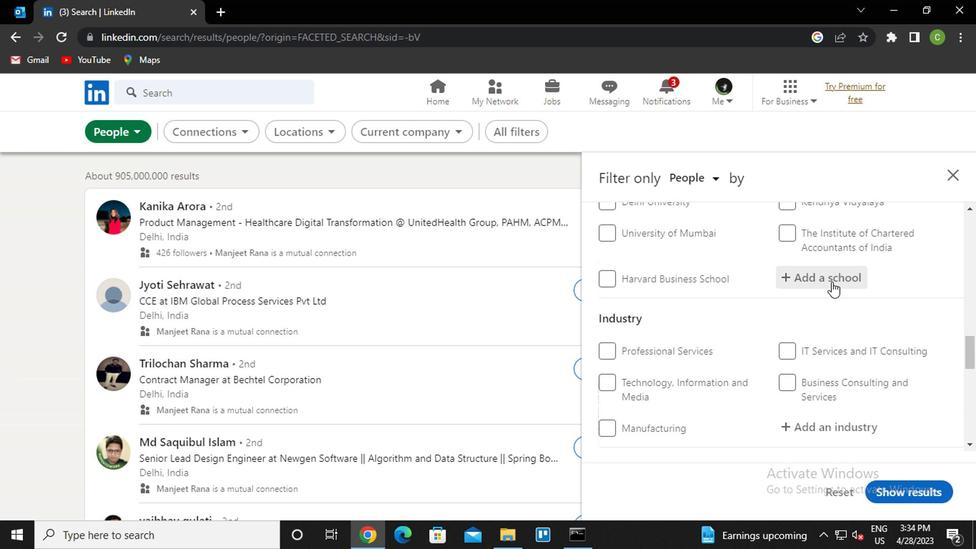 
Action: Key pressed <Key.caps_lock>a<Key.caps_lock>cro<Key.down><Key.enter>
Screenshot: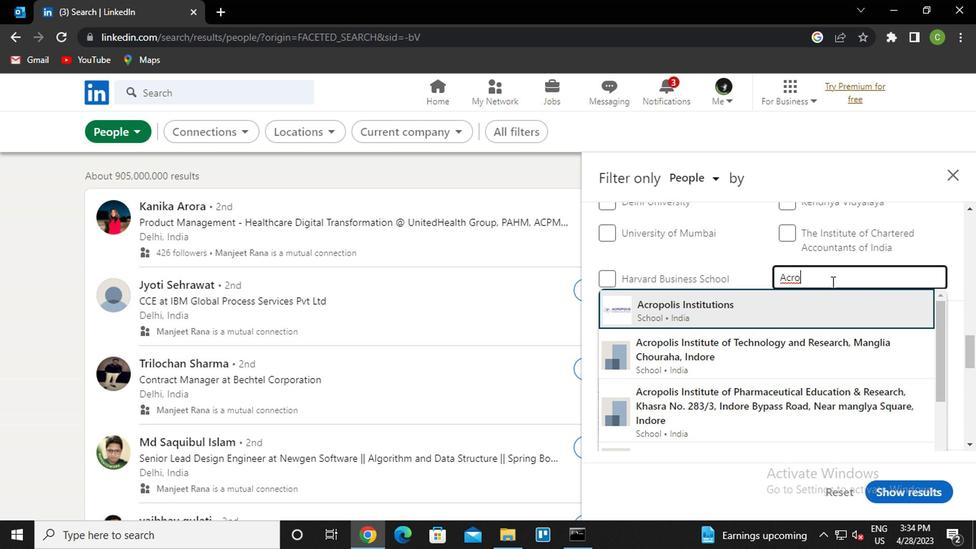 
Action: Mouse scrolled (828, 279) with delta (0, 0)
Screenshot: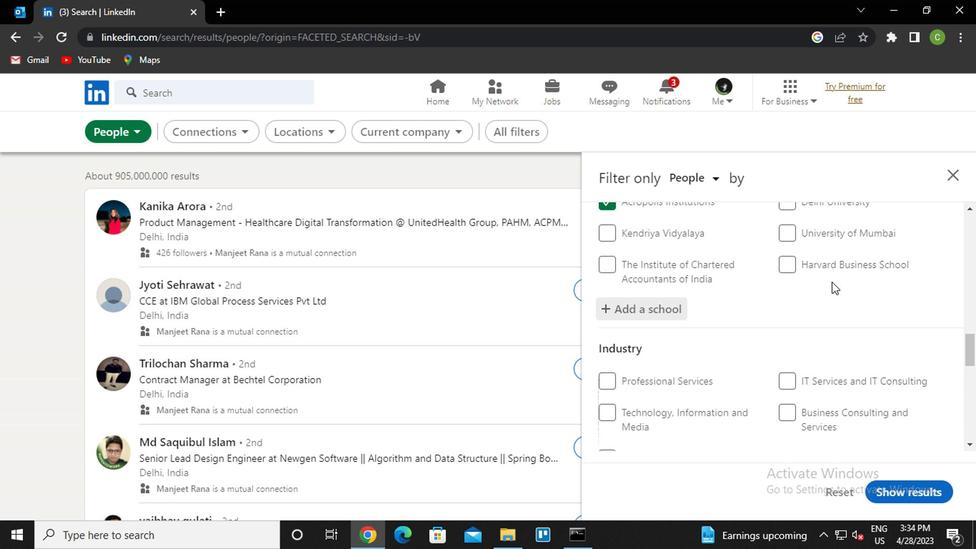 
Action: Mouse scrolled (828, 279) with delta (0, 0)
Screenshot: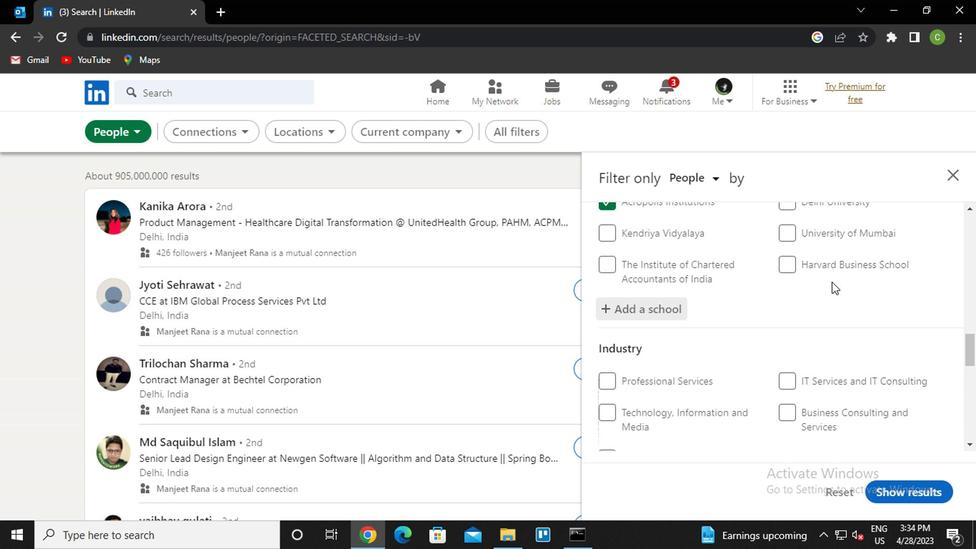 
Action: Mouse moved to (827, 314)
Screenshot: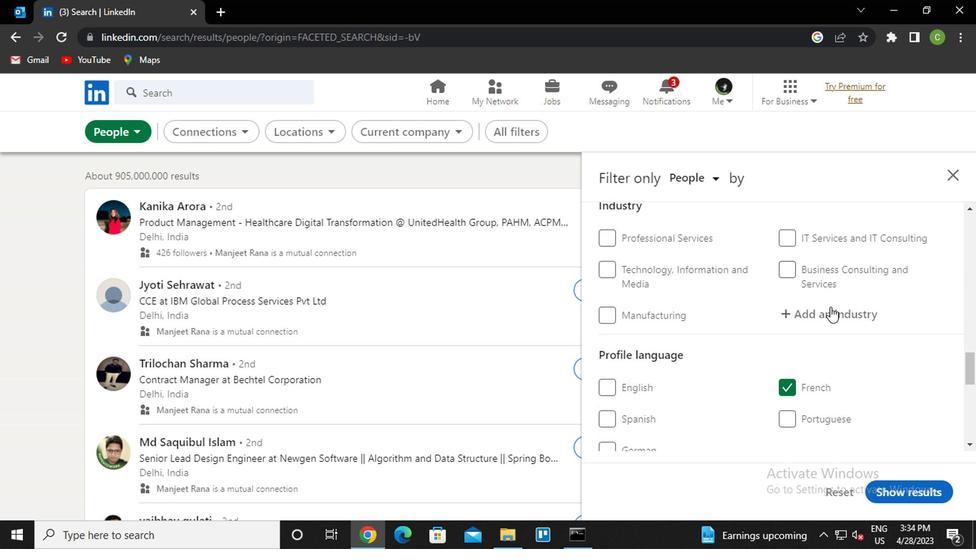 
Action: Mouse pressed left at (827, 314)
Screenshot: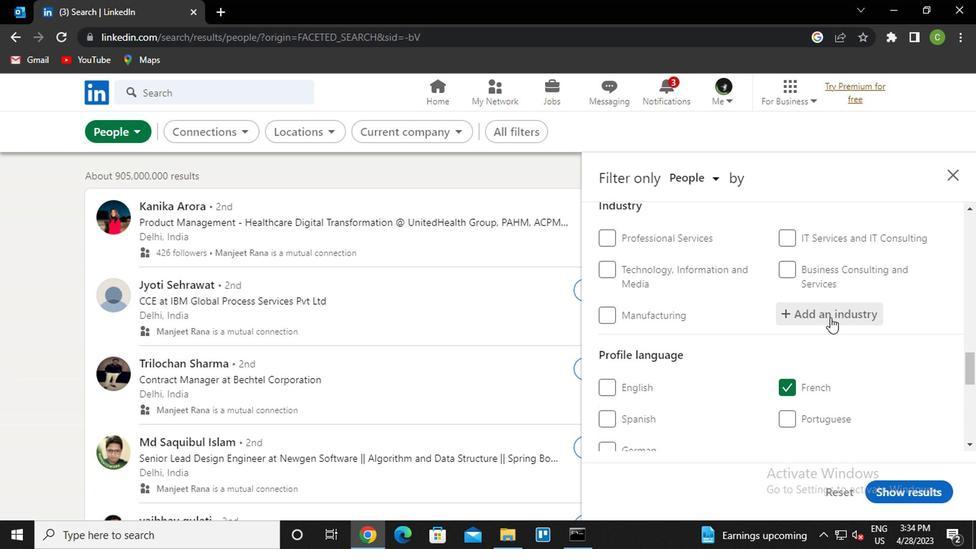 
Action: Key pressed <Key.caps_lock>m<Key.caps_lock>usici<Key.down><Key.enter>
Screenshot: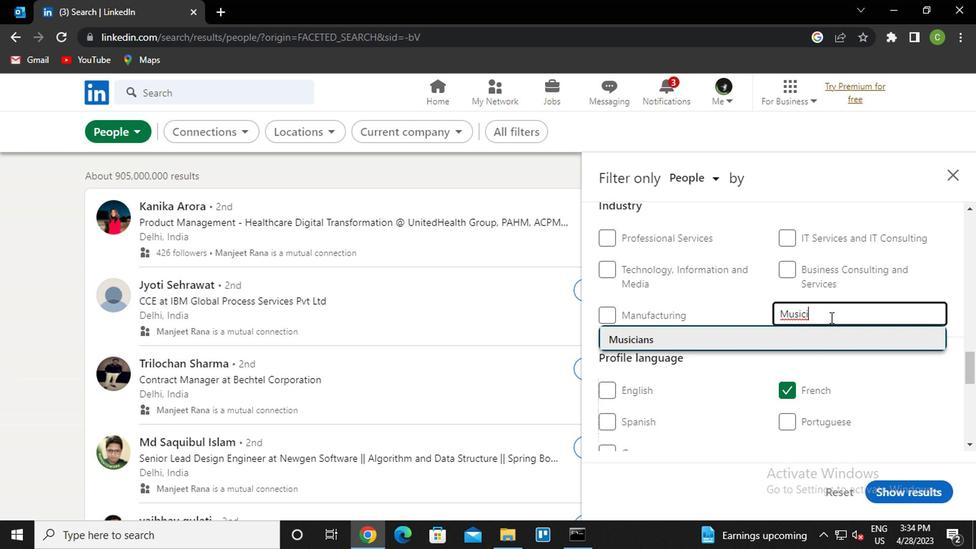 
Action: Mouse scrolled (827, 314) with delta (0, 0)
Screenshot: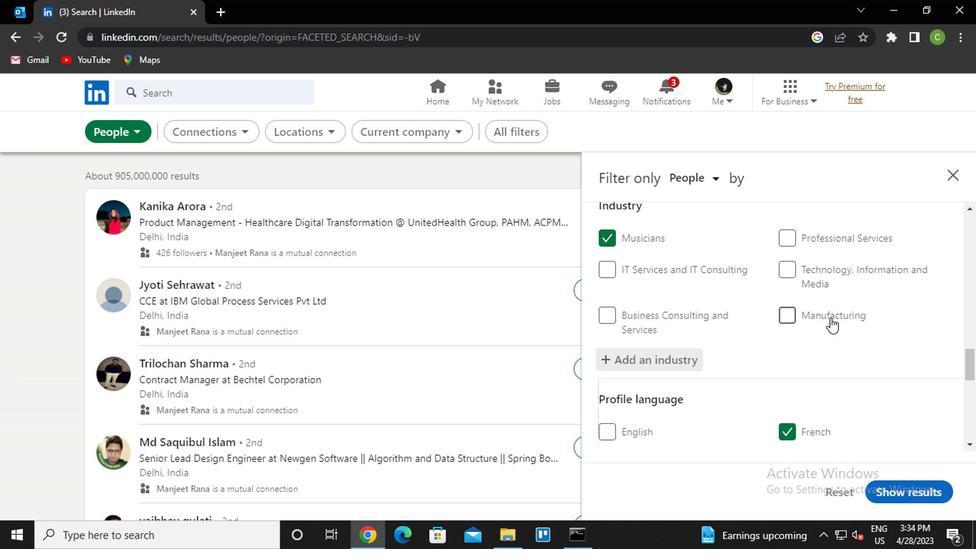 
Action: Mouse scrolled (827, 314) with delta (0, 0)
Screenshot: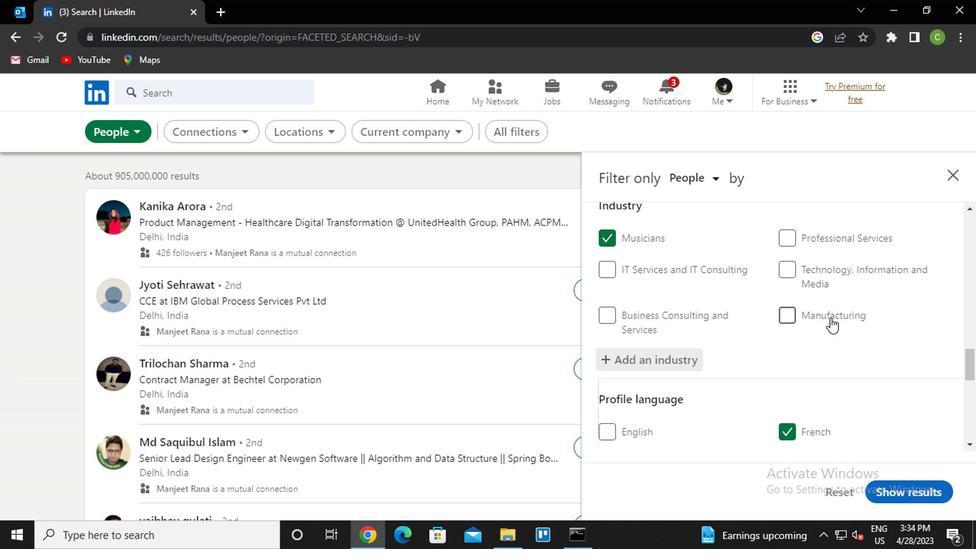 
Action: Mouse scrolled (827, 314) with delta (0, 0)
Screenshot: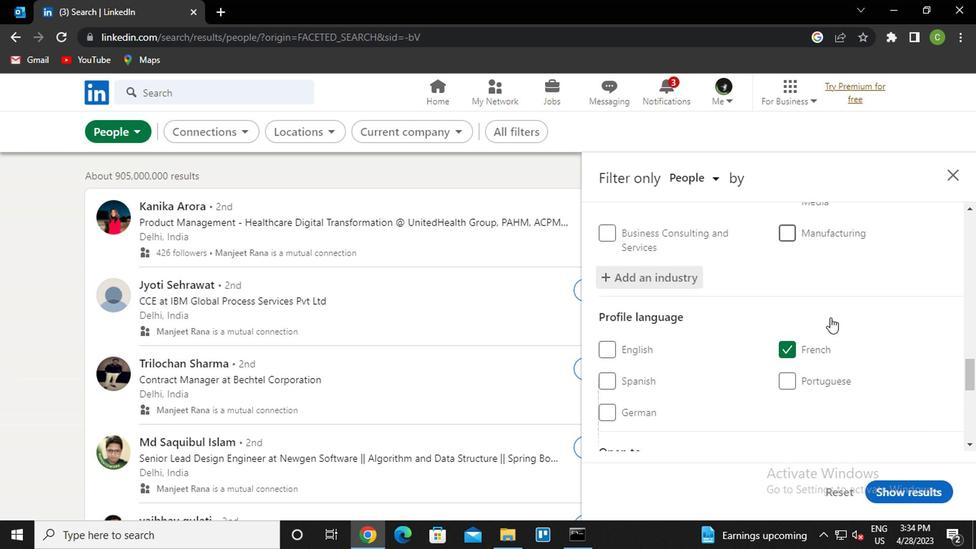 
Action: Mouse scrolled (827, 314) with delta (0, 0)
Screenshot: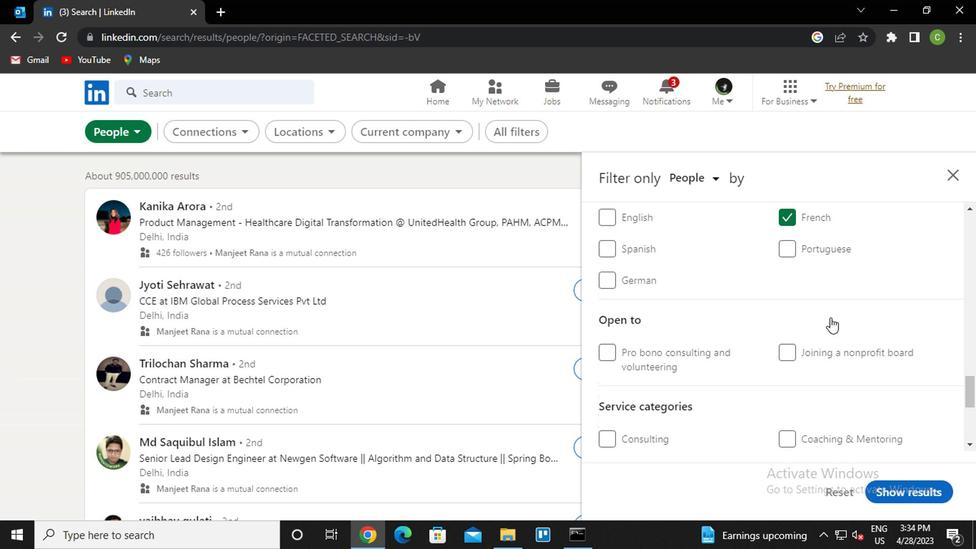 
Action: Mouse scrolled (827, 314) with delta (0, 0)
Screenshot: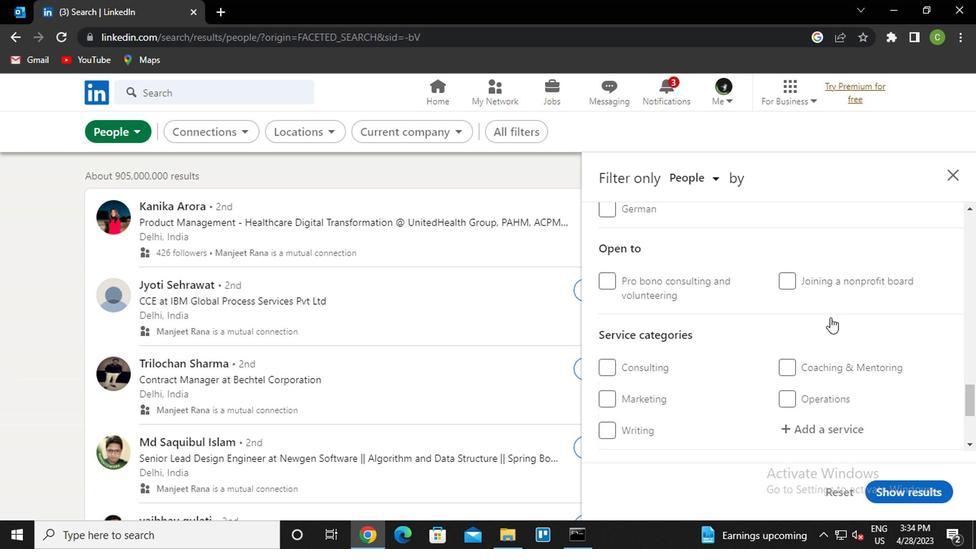 
Action: Mouse scrolled (827, 314) with delta (0, 0)
Screenshot: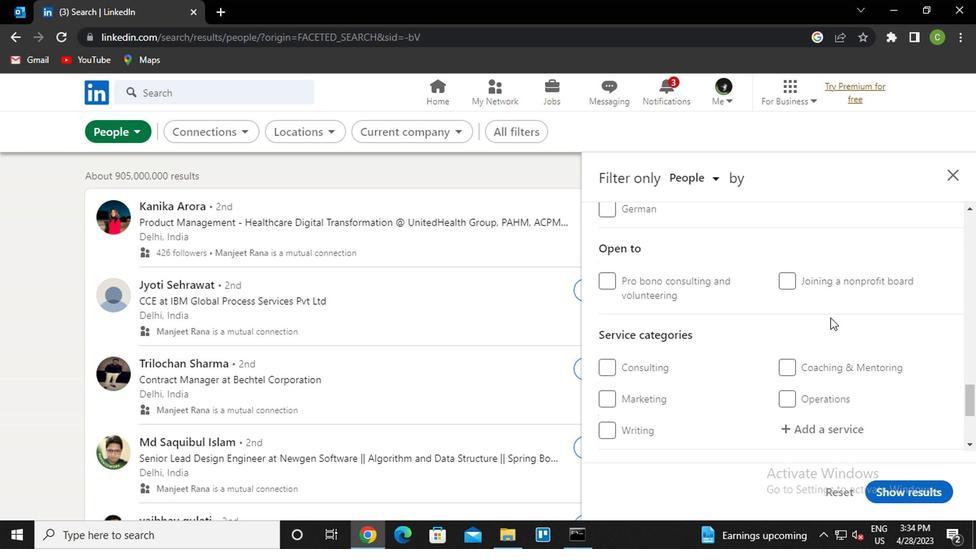 
Action: Mouse moved to (823, 290)
Screenshot: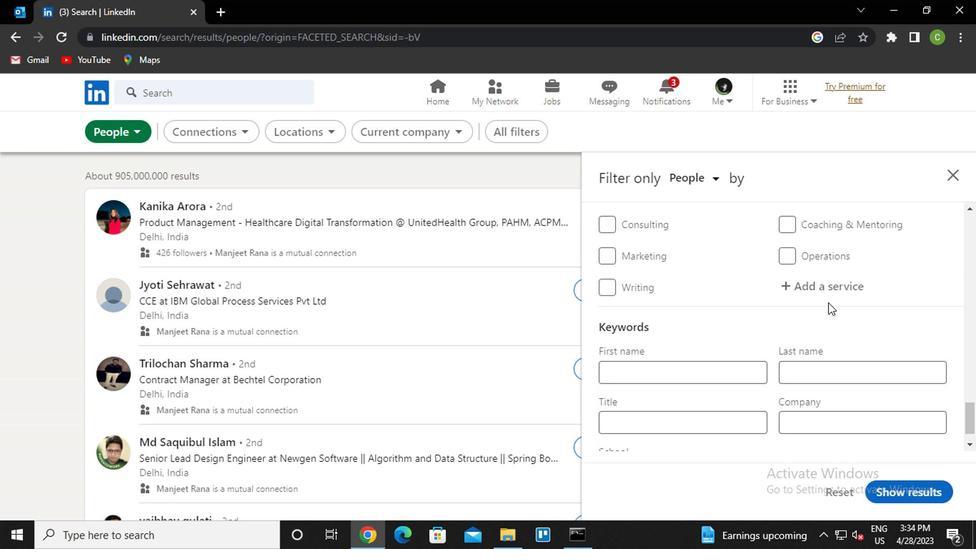 
Action: Mouse pressed left at (823, 290)
Screenshot: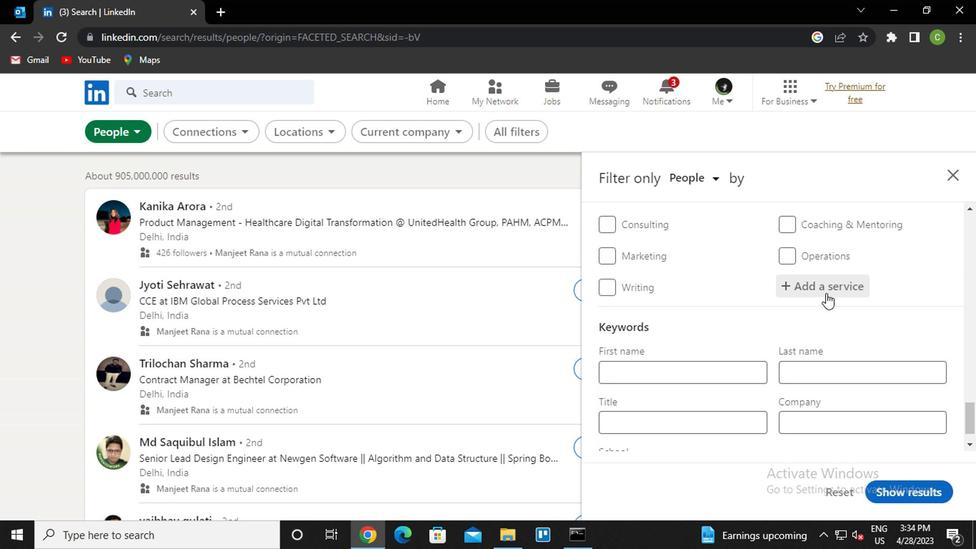 
Action: Key pressed <Key.caps_lock>r<Key.caps_lock>eloca<Key.down><Key.enter>
Screenshot: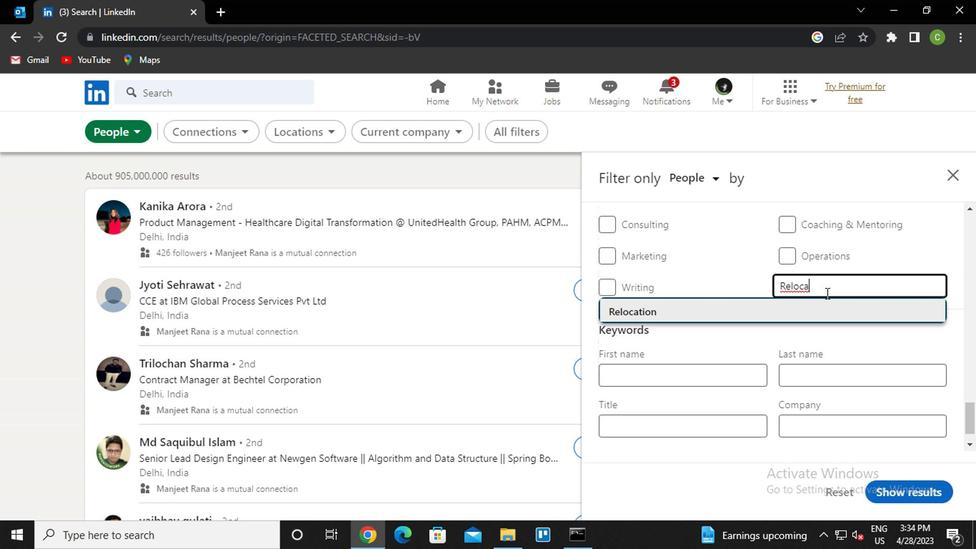 
Action: Mouse scrolled (823, 290) with delta (0, 0)
Screenshot: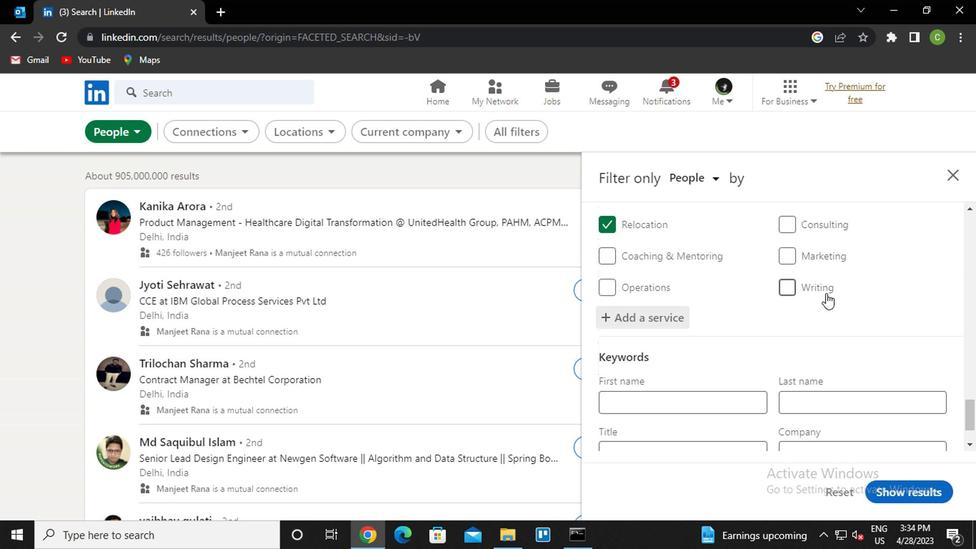 
Action: Mouse scrolled (823, 290) with delta (0, 0)
Screenshot: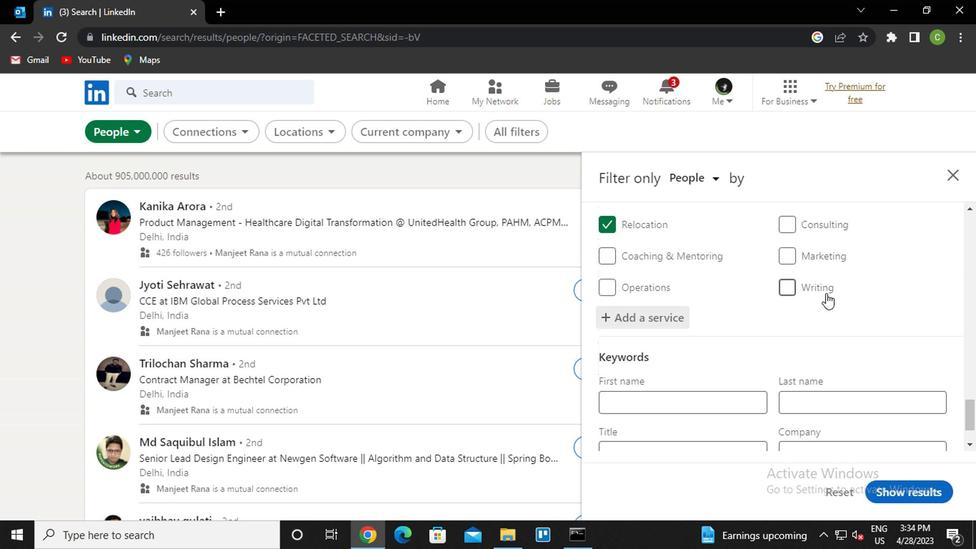 
Action: Mouse scrolled (823, 290) with delta (0, 0)
Screenshot: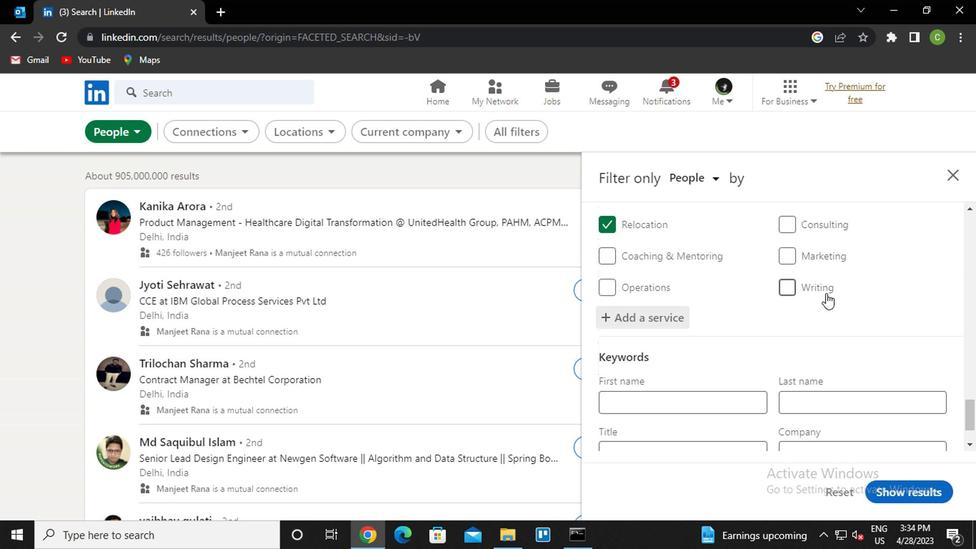 
Action: Mouse scrolled (823, 290) with delta (0, 0)
Screenshot: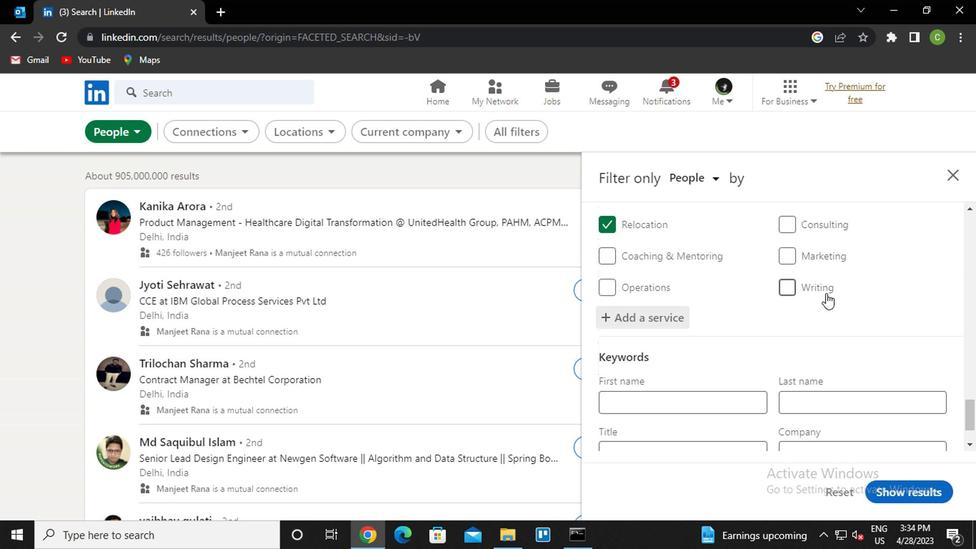 
Action: Mouse scrolled (823, 290) with delta (0, 0)
Screenshot: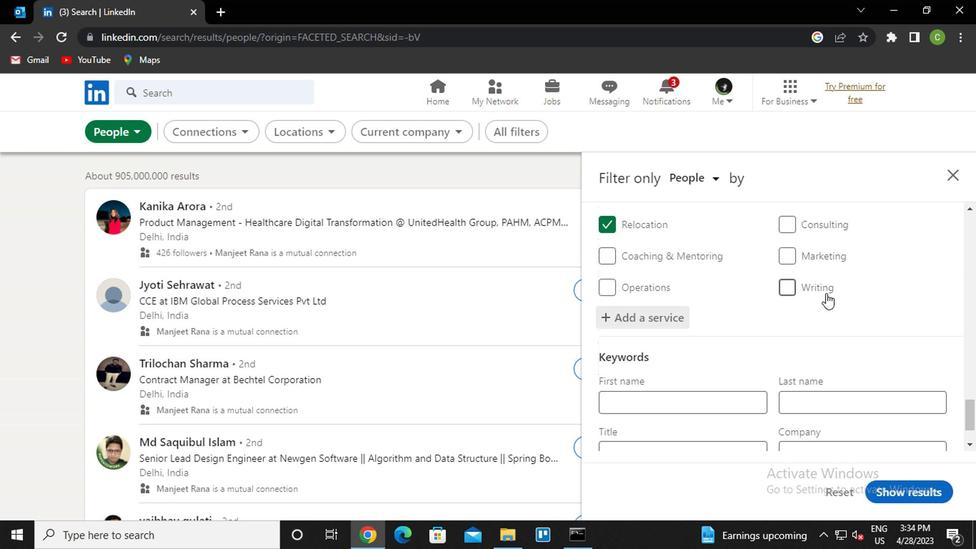 
Action: Mouse scrolled (823, 290) with delta (0, 0)
Screenshot: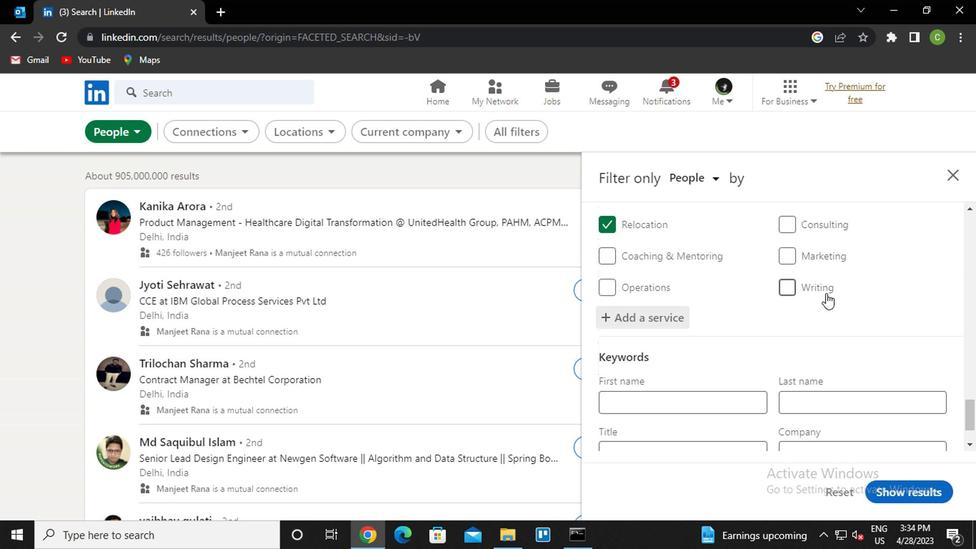 
Action: Mouse moved to (692, 379)
Screenshot: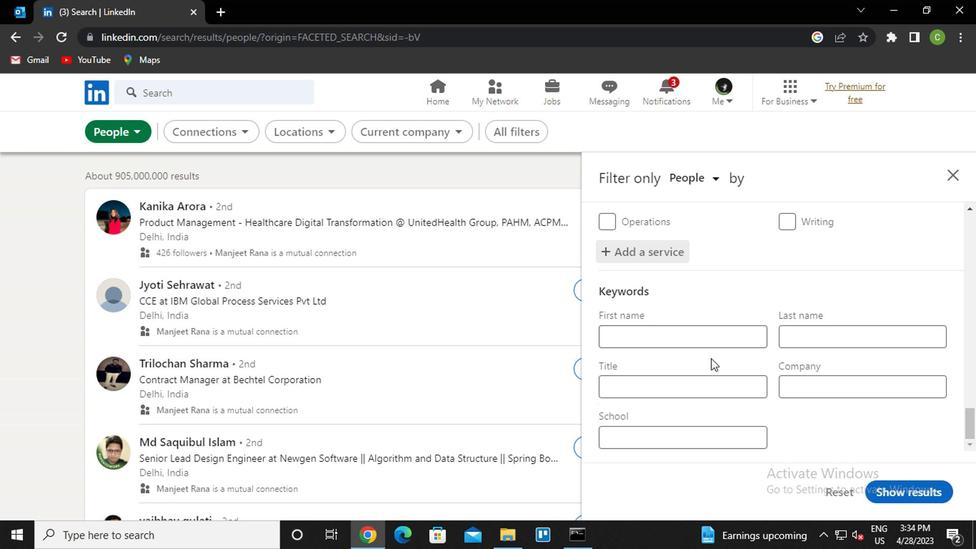 
Action: Mouse pressed left at (692, 379)
Screenshot: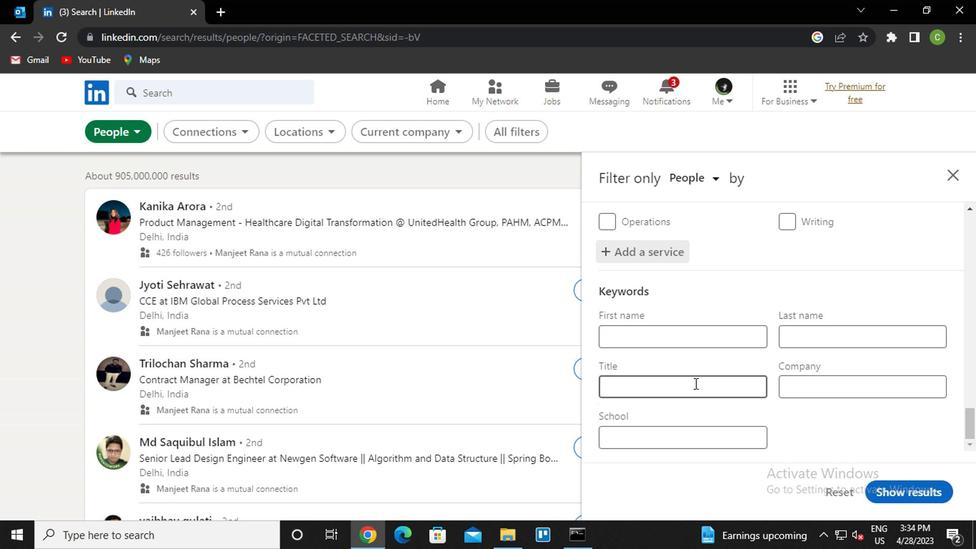 
Action: Mouse moved to (690, 379)
Screenshot: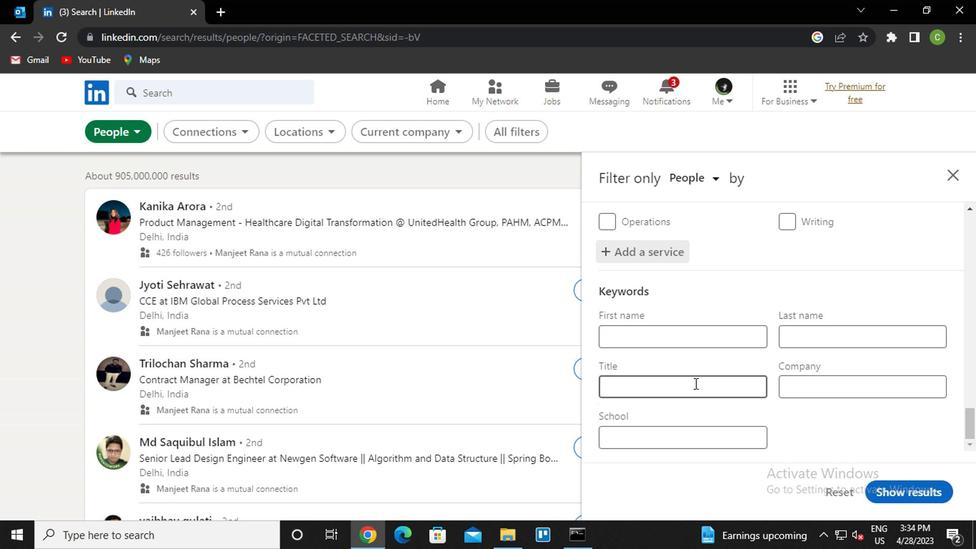 
Action: Key pressed <Key.caps_lock>s<Key.caps_lock>ports<Key.space><Key.caps_lock>v<Key.caps_lock>olun
Screenshot: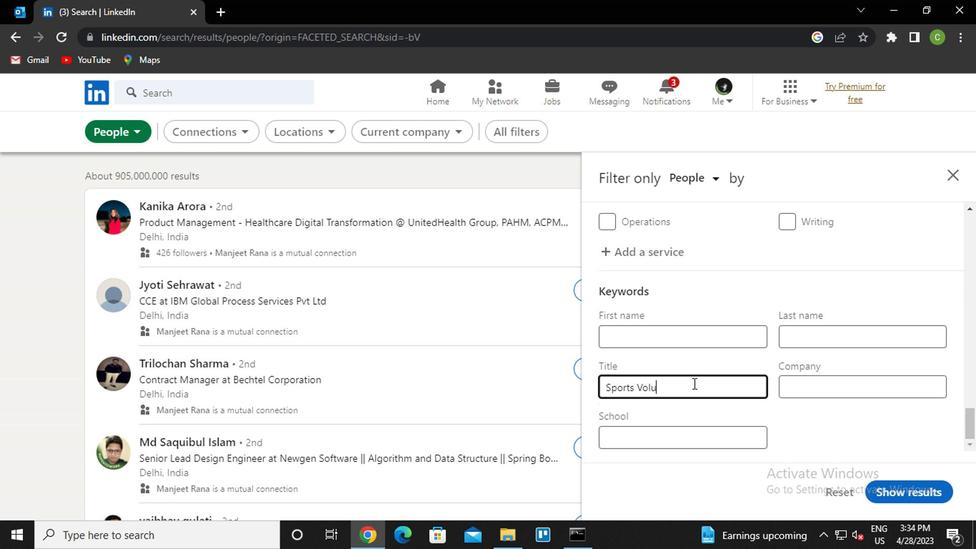 
Action: Mouse moved to (690, 379)
Screenshot: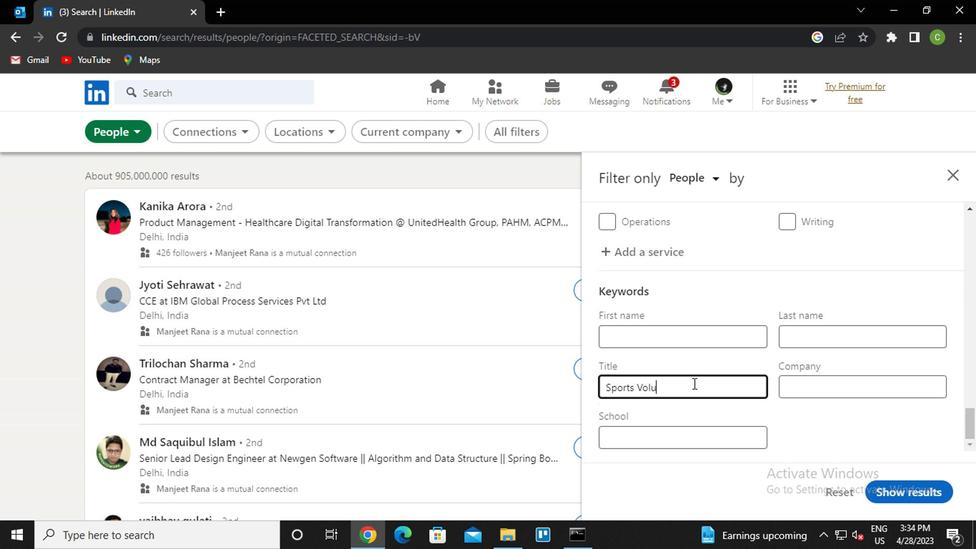 
Action: Key pressed teer
Screenshot: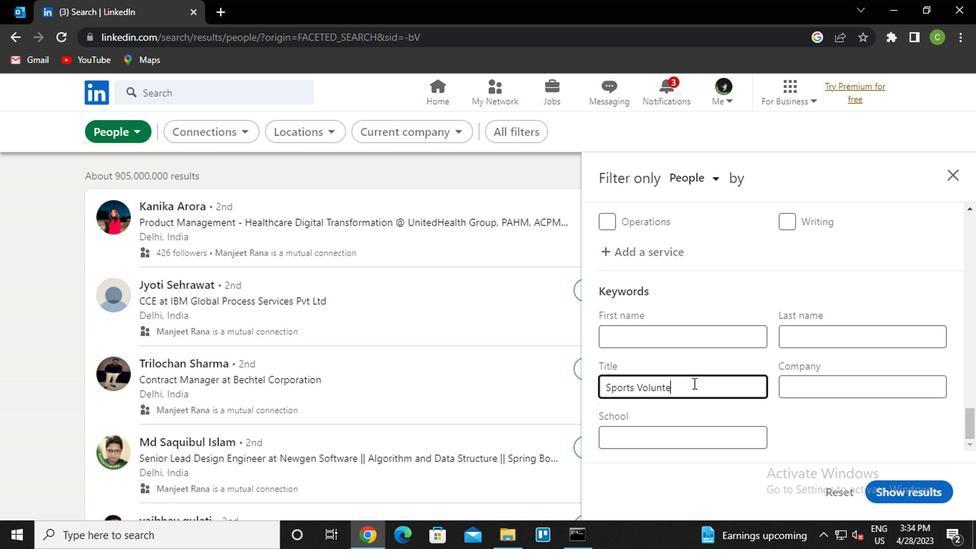 
Action: Mouse moved to (902, 481)
Screenshot: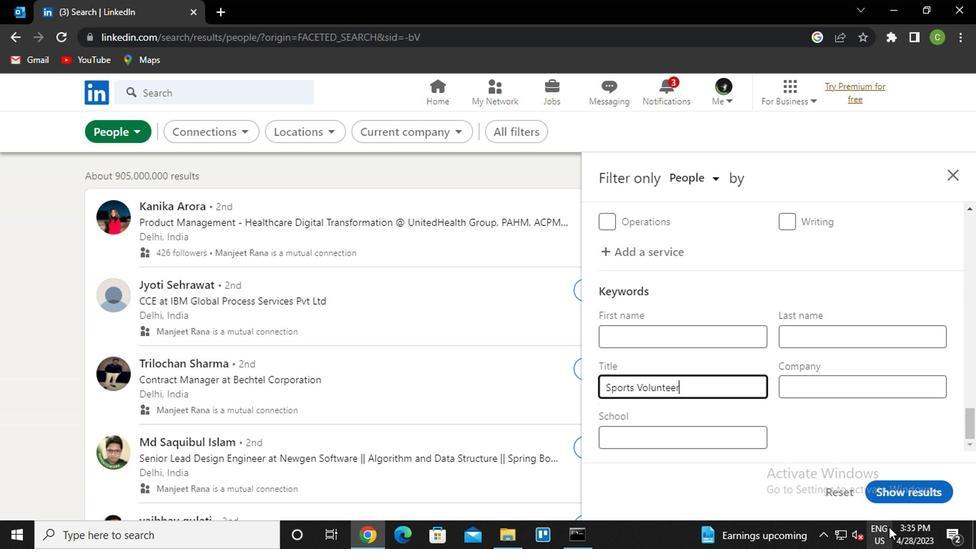 
Action: Mouse pressed left at (902, 481)
Screenshot: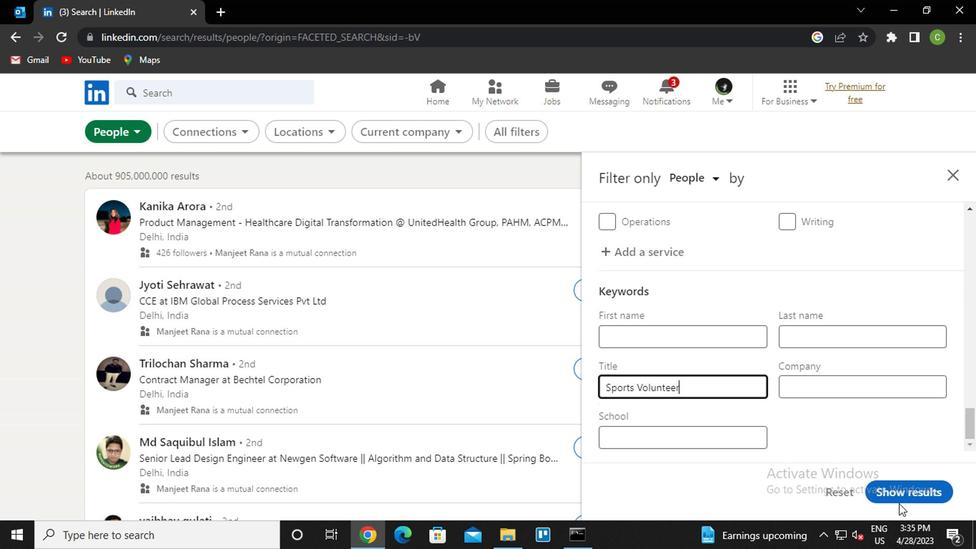 
Action: Mouse moved to (543, 452)
Screenshot: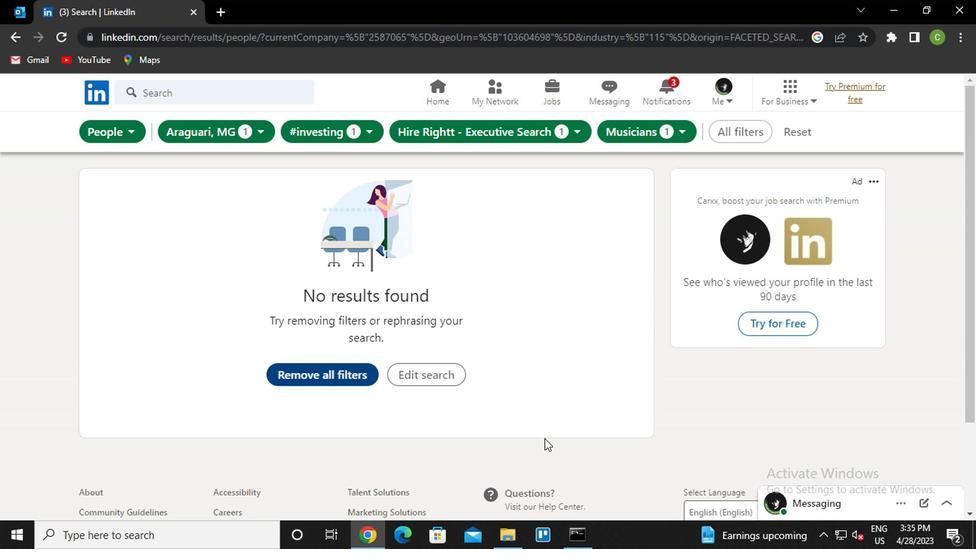 
